 Task: Font style For heading Use Italics Arabic Typesetting with red colour & Underline. font size for heading '18 Pt. 'Change the font style of data to Batangand font size to  14 Pt. Change the alignment of both headline & data to  Align left. In the sheet  Budget Analysis Log
Action: Mouse moved to (10, 20)
Screenshot: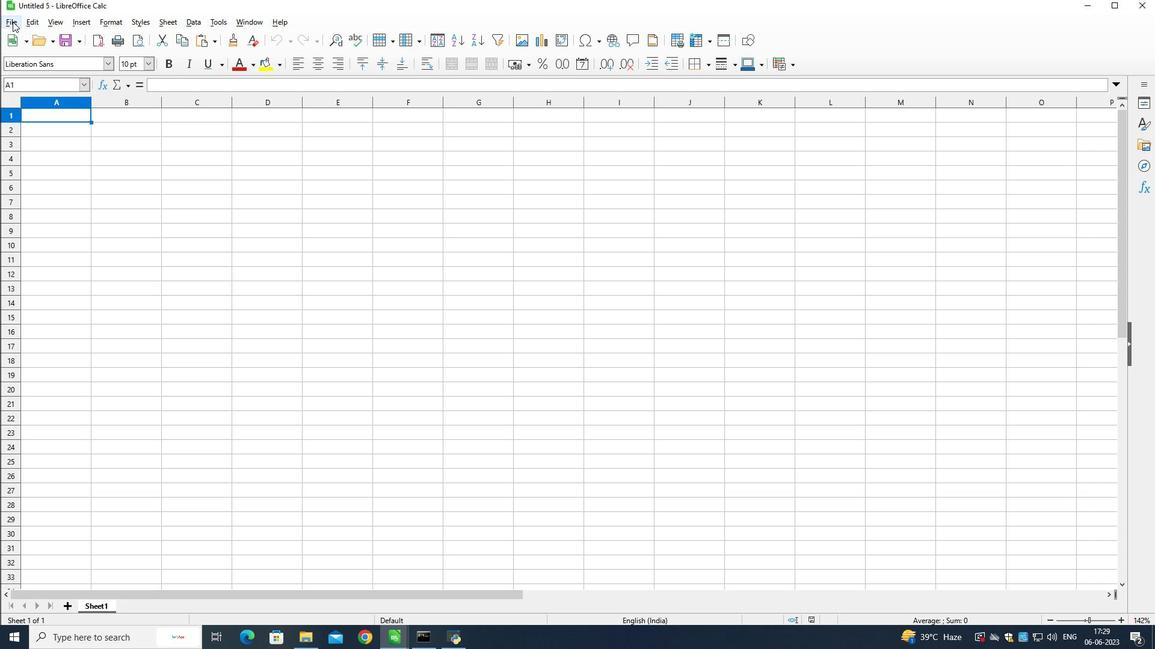 
Action: Mouse pressed left at (10, 20)
Screenshot: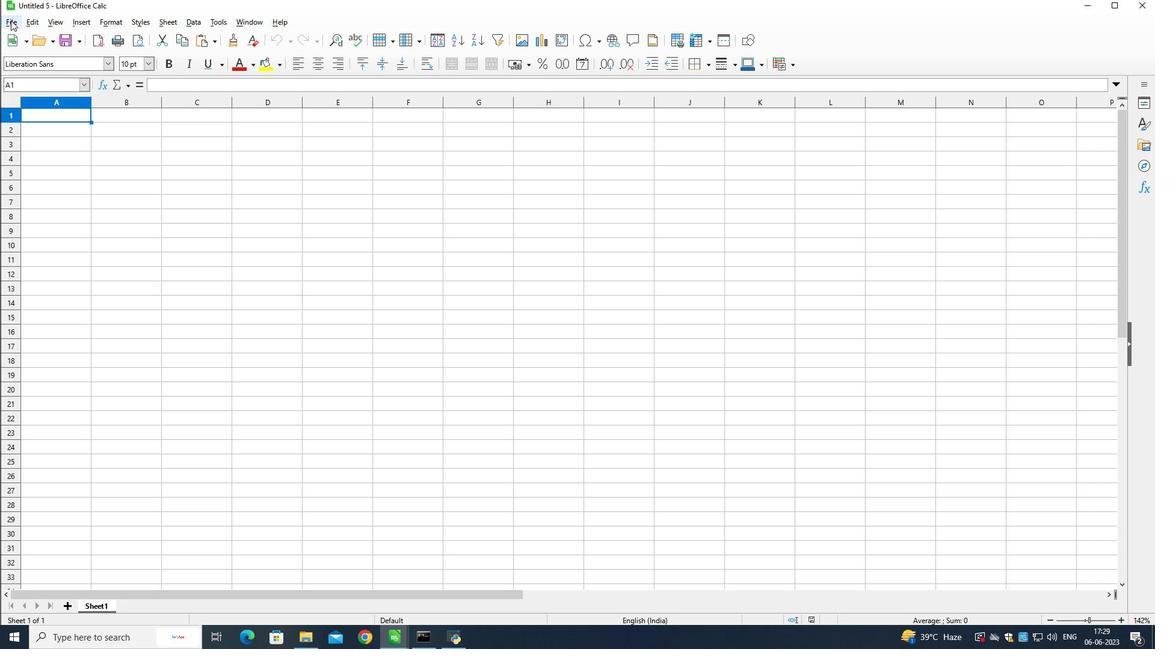 
Action: Mouse moved to (24, 49)
Screenshot: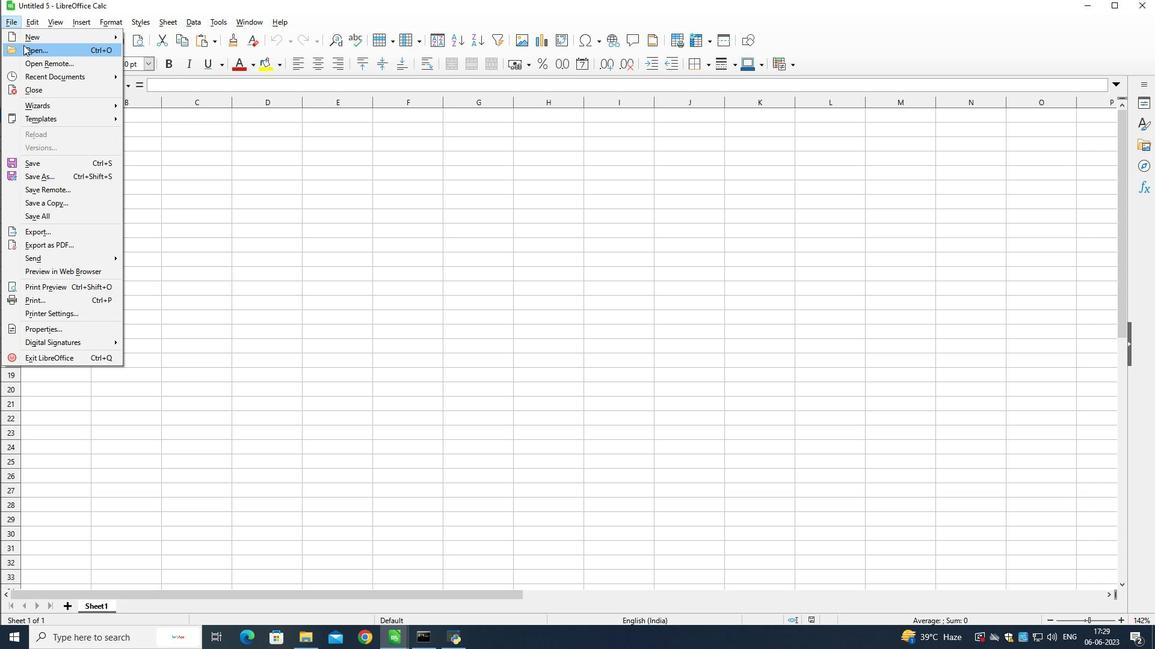 
Action: Mouse pressed left at (24, 49)
Screenshot: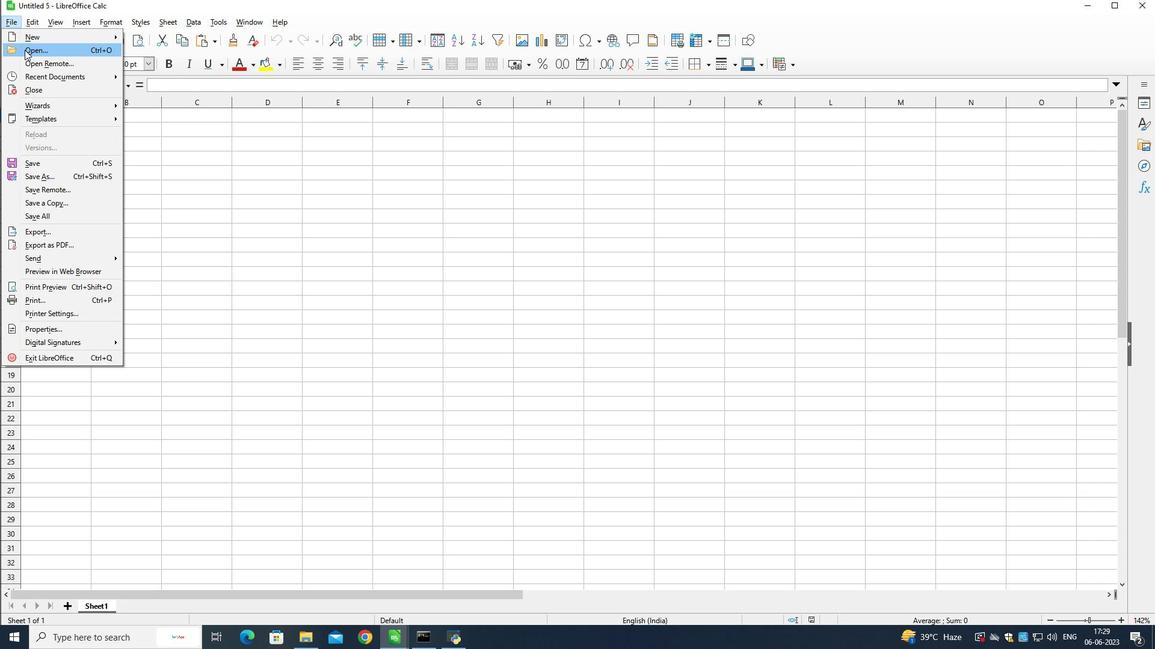 
Action: Mouse moved to (71, 127)
Screenshot: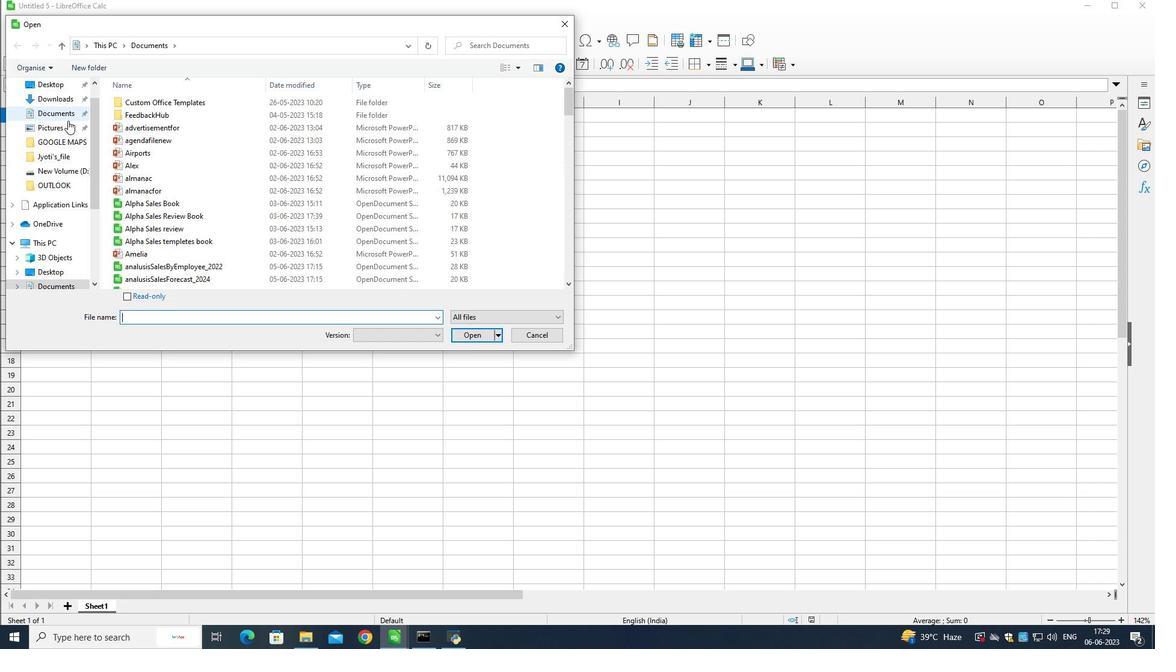 
Action: Mouse scrolled (71, 128) with delta (0, 0)
Screenshot: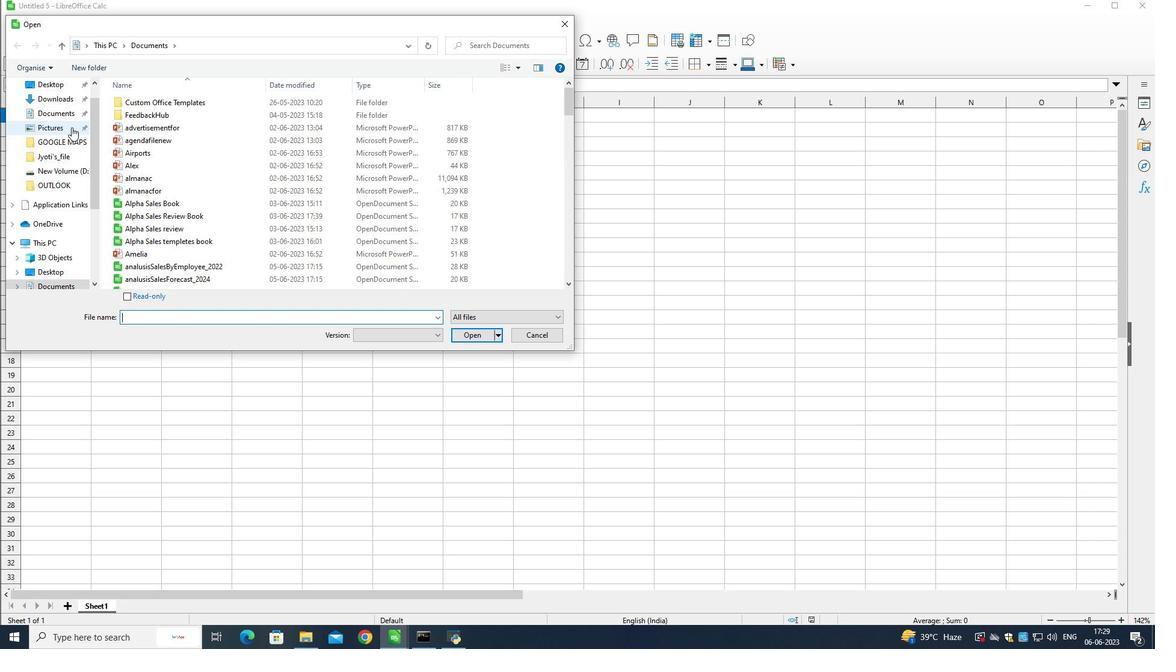 
Action: Mouse scrolled (71, 128) with delta (0, 0)
Screenshot: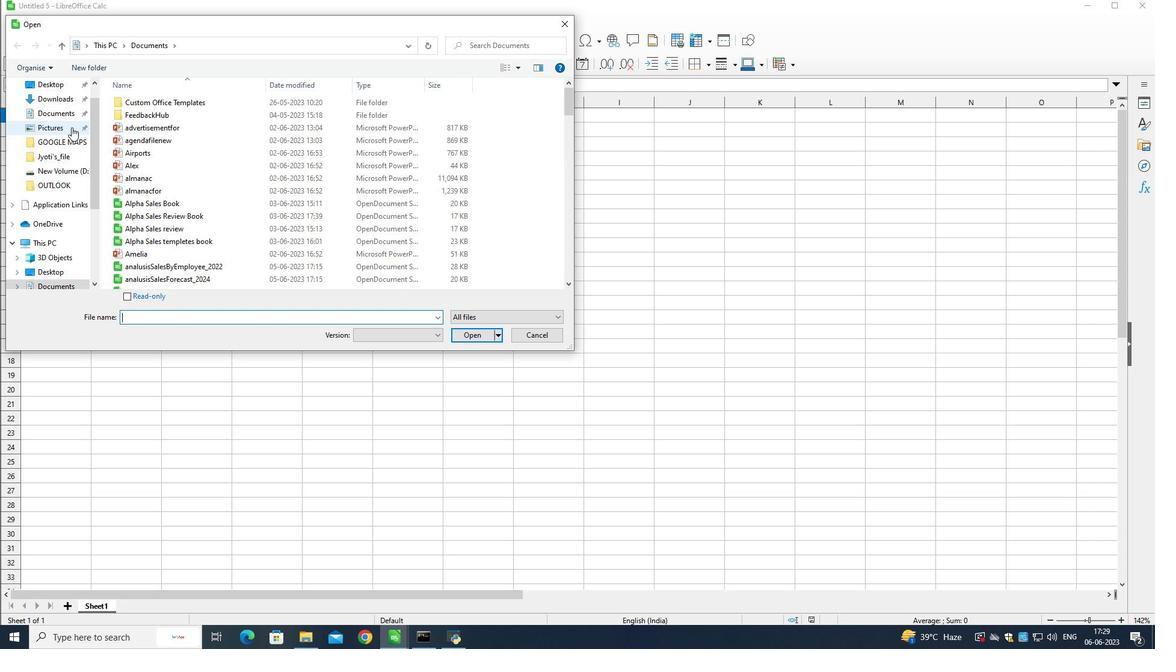 
Action: Mouse scrolled (71, 128) with delta (0, 0)
Screenshot: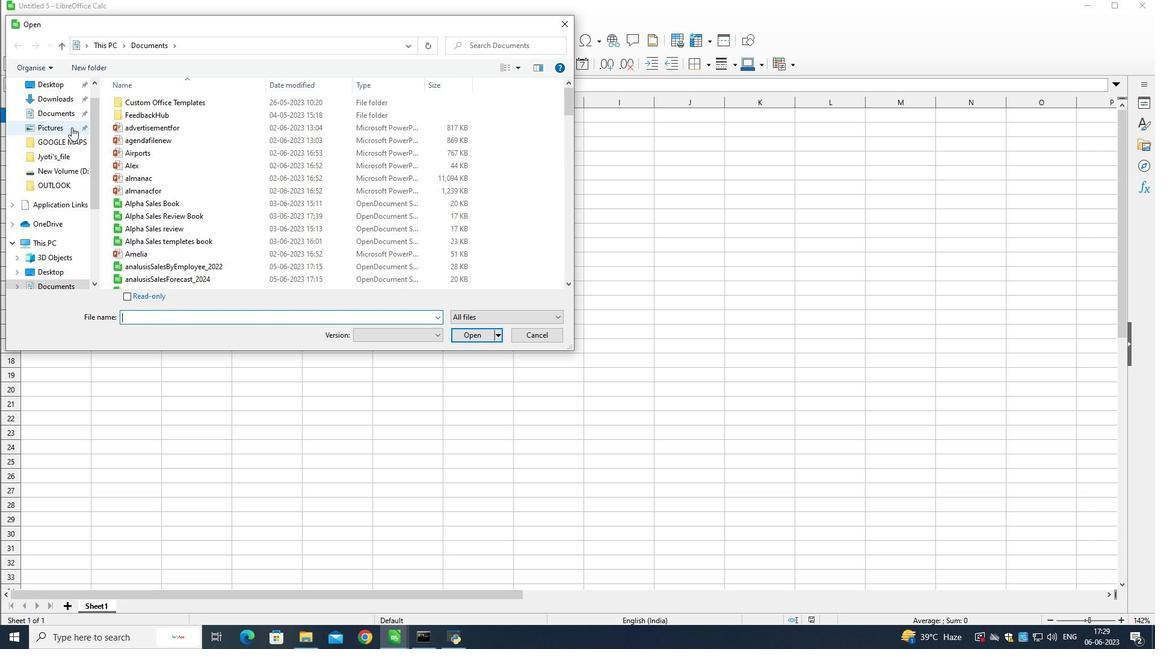 
Action: Mouse scrolled (71, 128) with delta (0, 0)
Screenshot: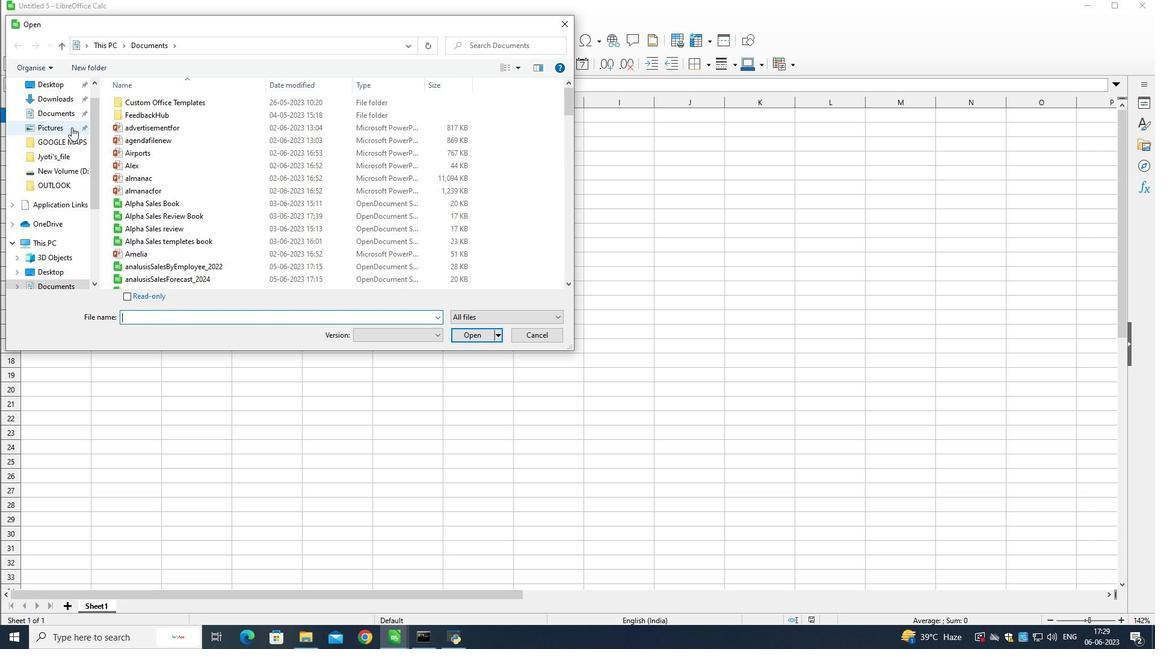 
Action: Mouse scrolled (71, 128) with delta (0, 0)
Screenshot: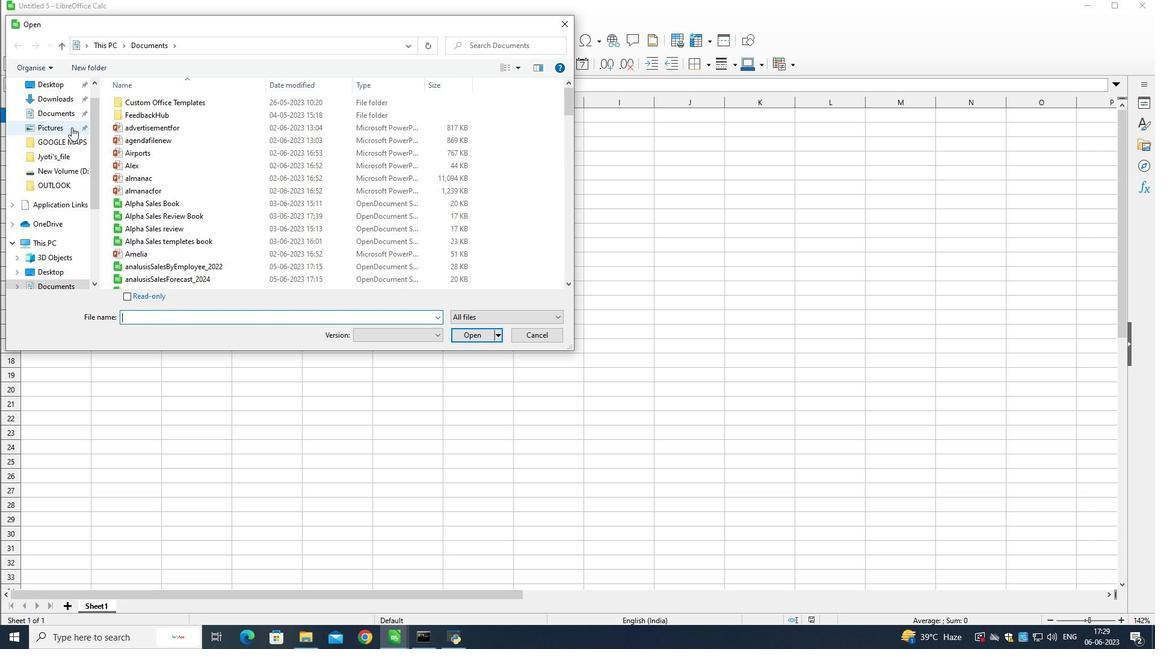 
Action: Mouse scrolled (71, 128) with delta (0, 0)
Screenshot: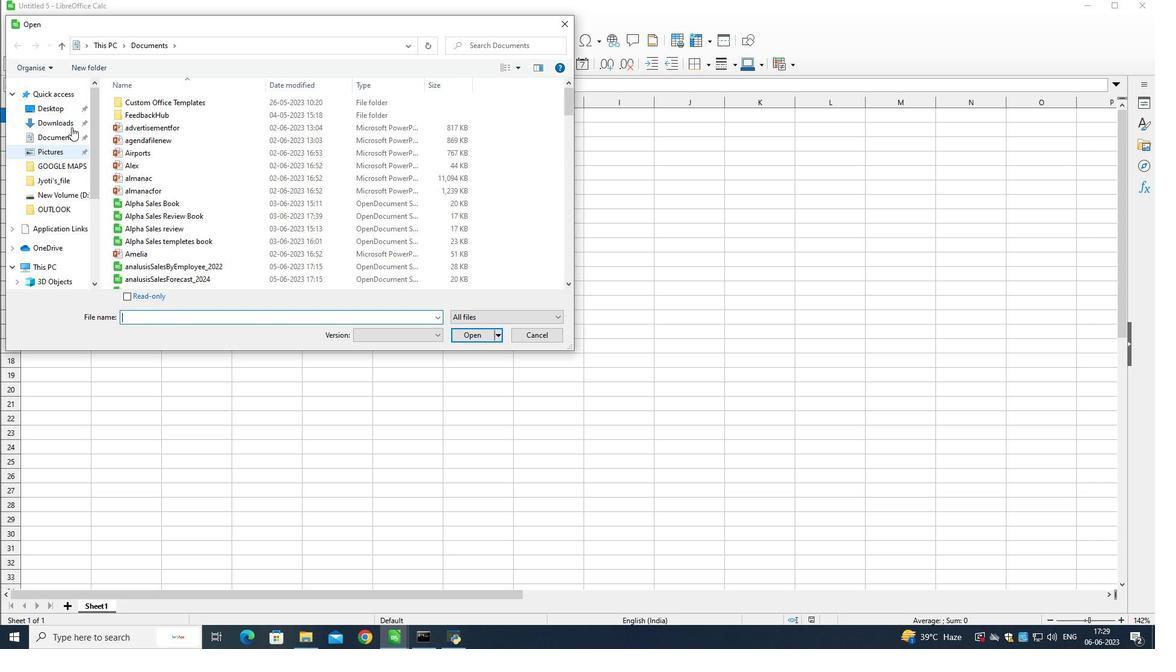
Action: Mouse scrolled (71, 128) with delta (0, 0)
Screenshot: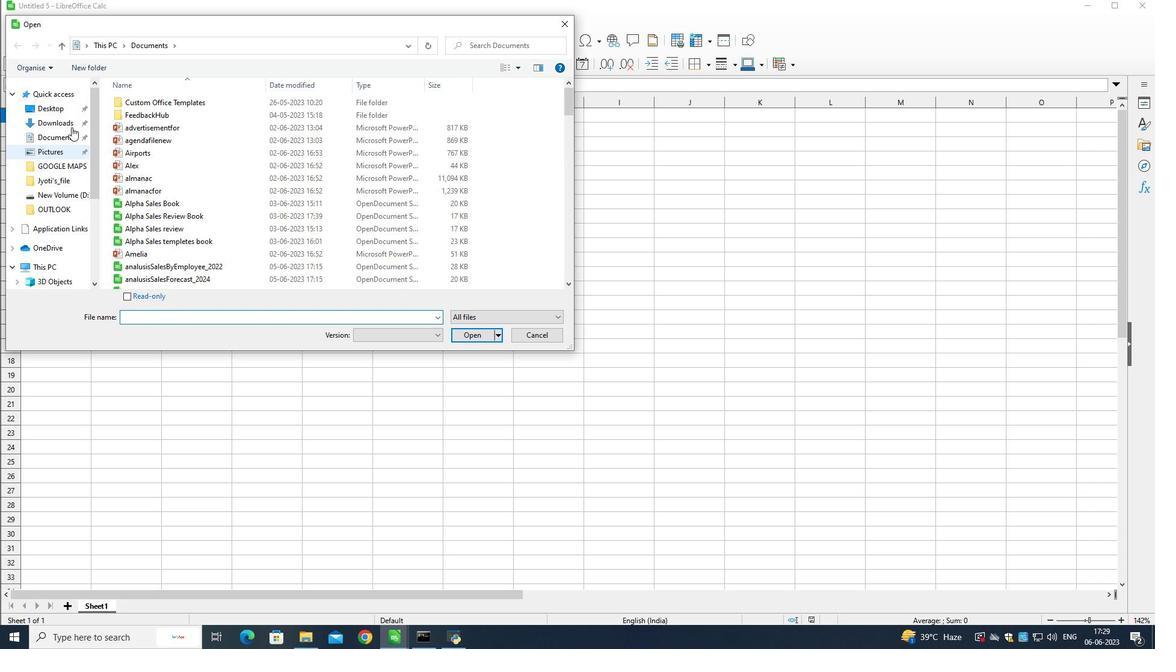 
Action: Mouse scrolled (71, 128) with delta (0, 0)
Screenshot: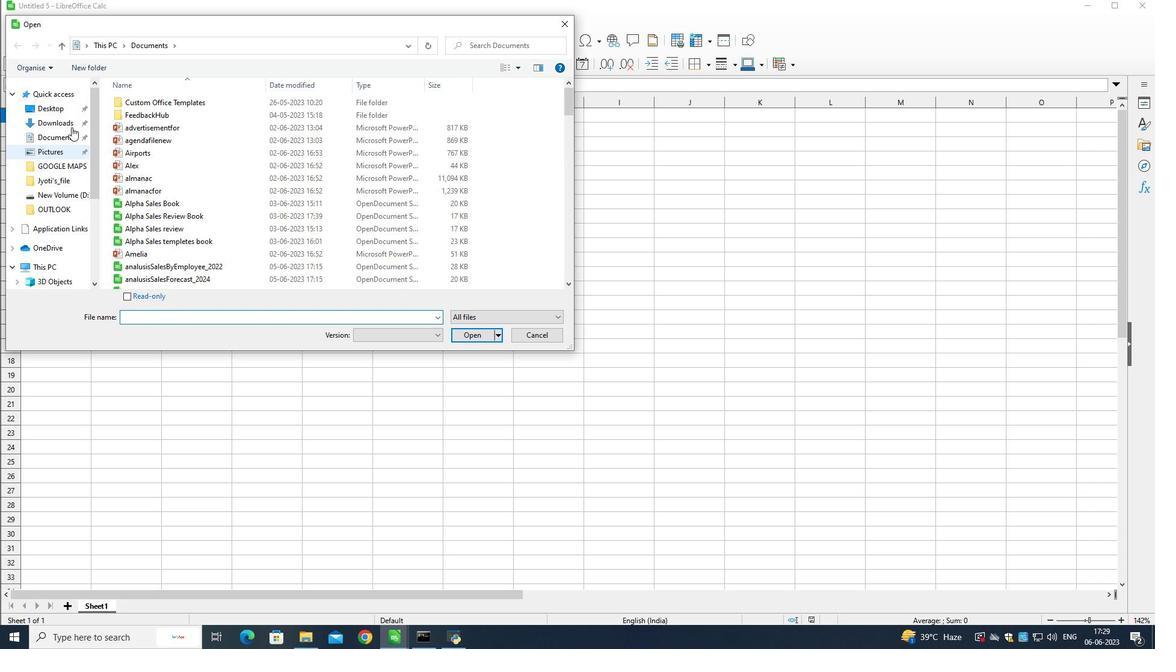 
Action: Mouse scrolled (71, 128) with delta (0, 0)
Screenshot: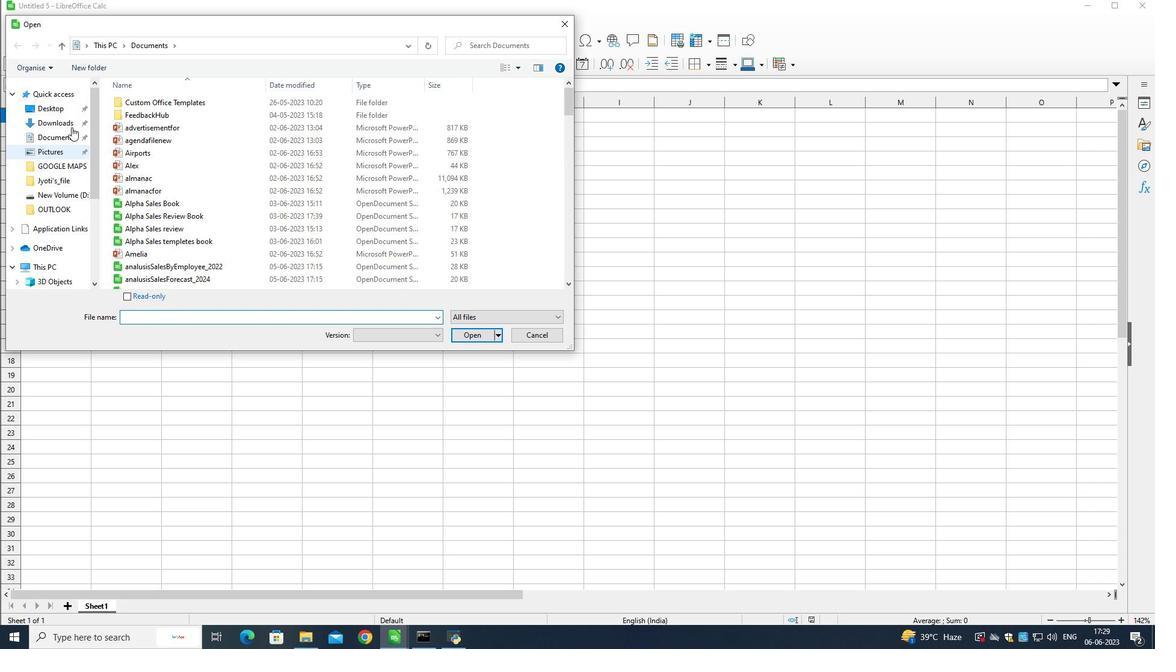 
Action: Mouse scrolled (71, 128) with delta (0, 0)
Screenshot: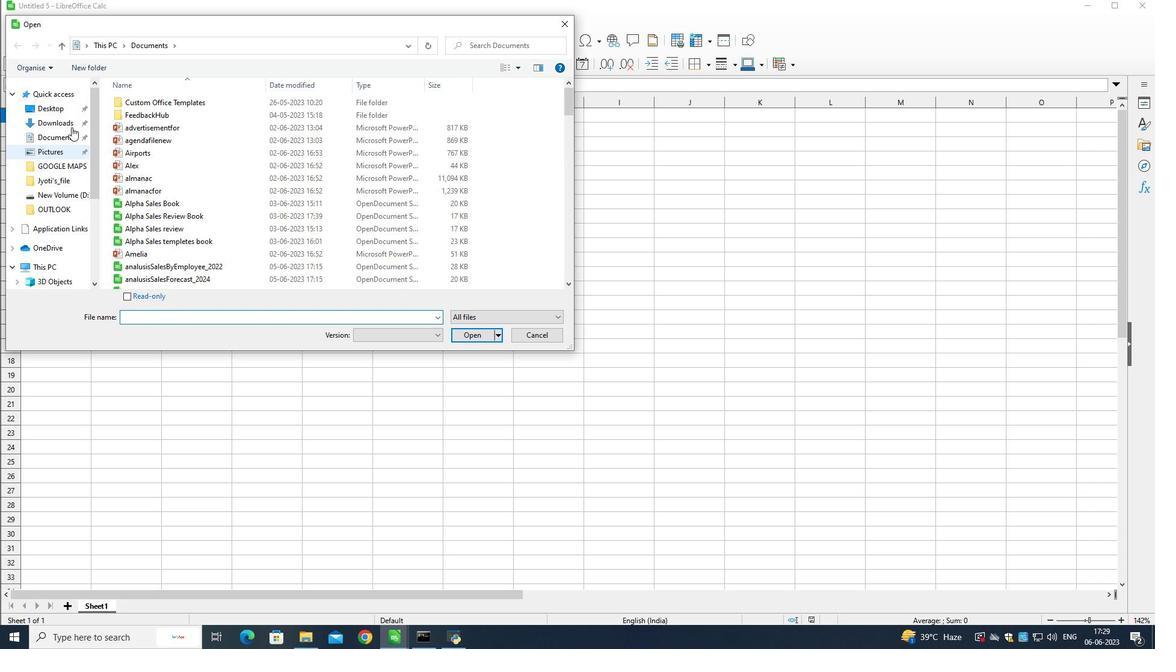 
Action: Mouse moved to (64, 95)
Screenshot: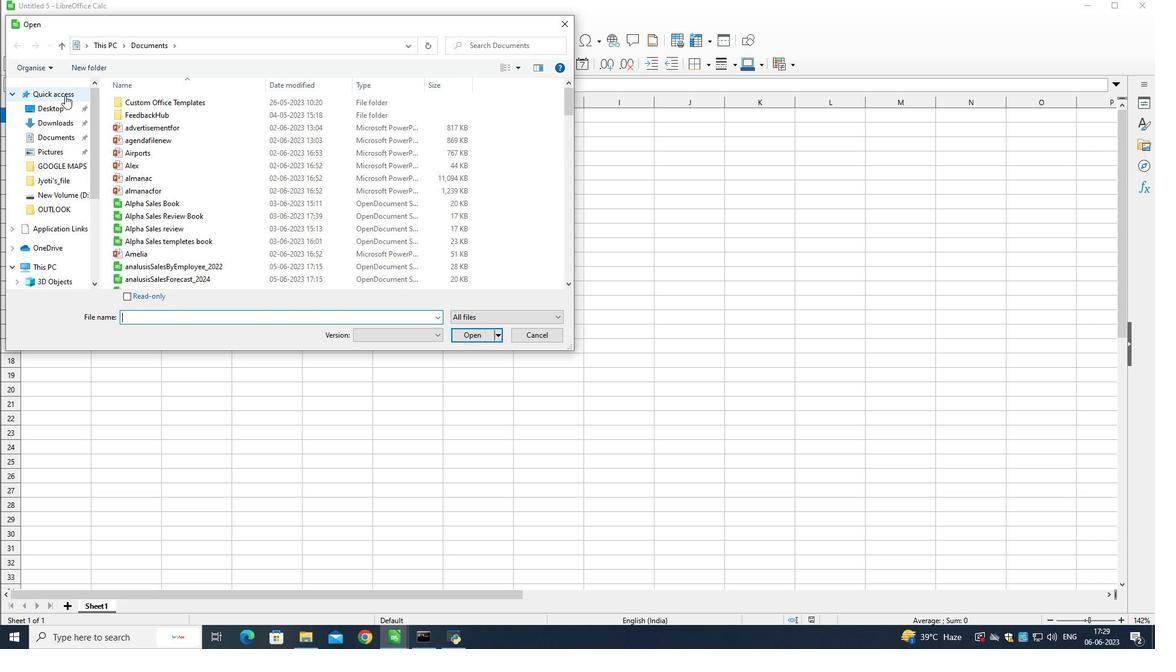 
Action: Mouse pressed left at (64, 95)
Screenshot: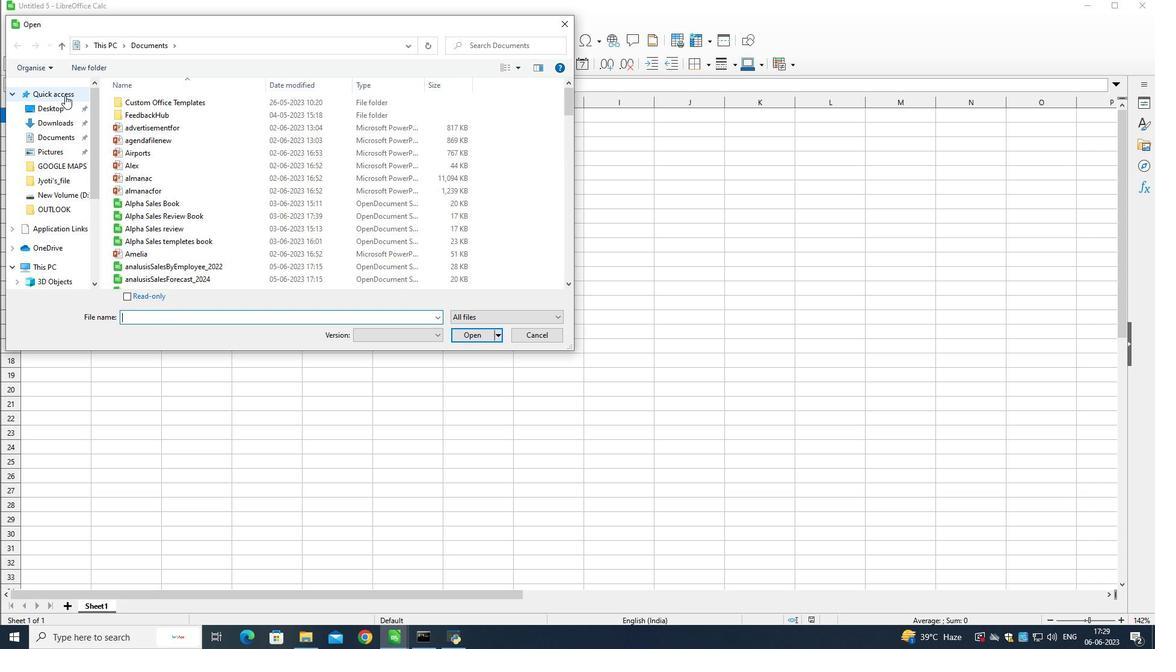 
Action: Mouse moved to (155, 180)
Screenshot: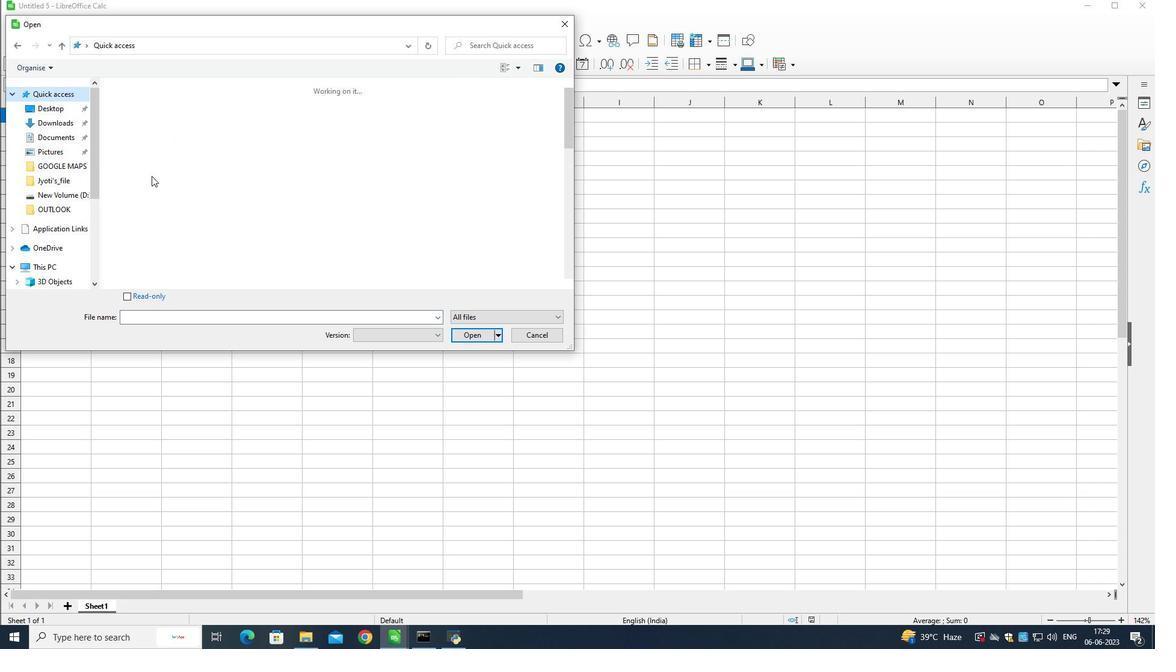 
Action: Mouse scrolled (155, 181) with delta (0, 0)
Screenshot: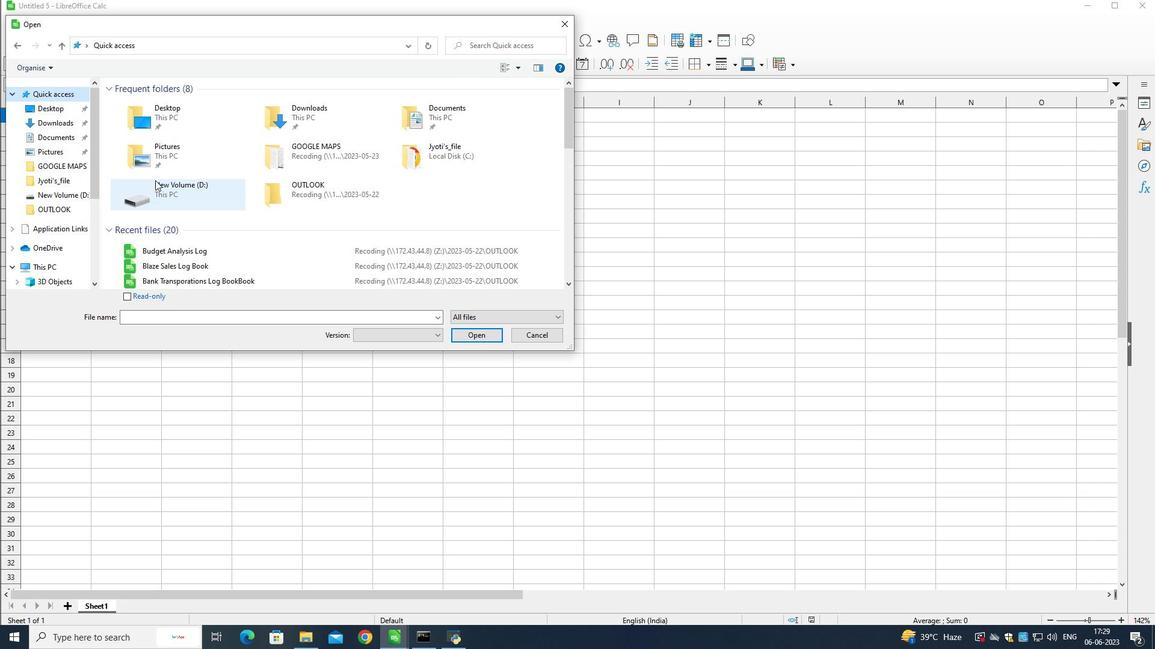 
Action: Mouse scrolled (155, 181) with delta (0, 0)
Screenshot: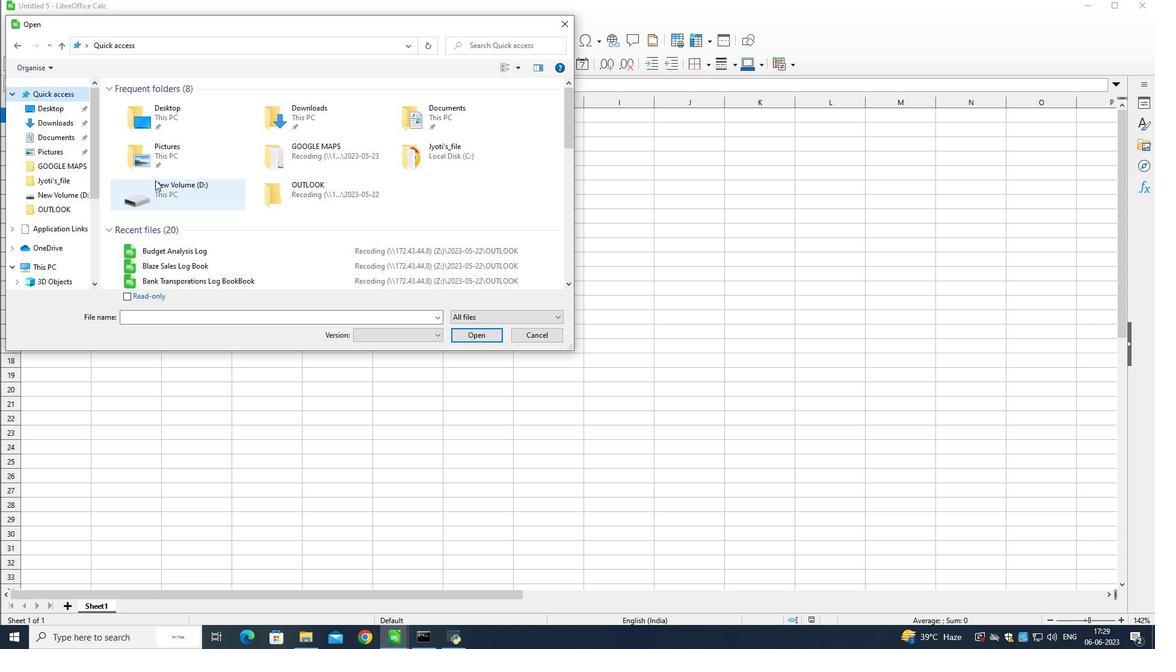 
Action: Mouse moved to (181, 253)
Screenshot: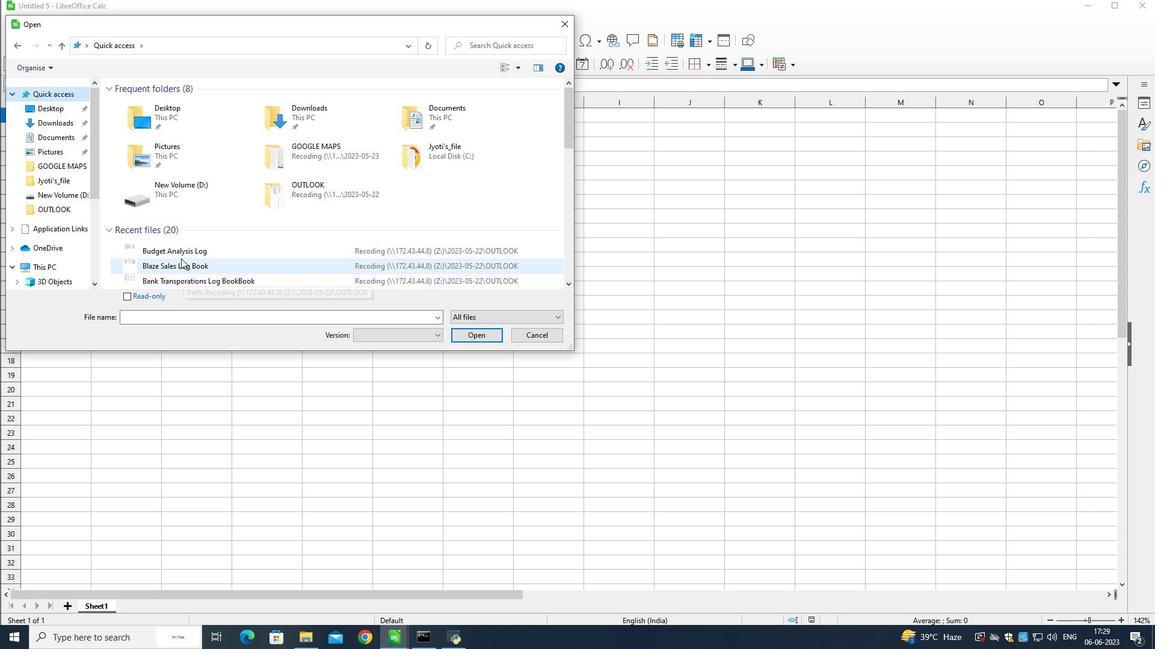 
Action: Mouse pressed left at (181, 253)
Screenshot: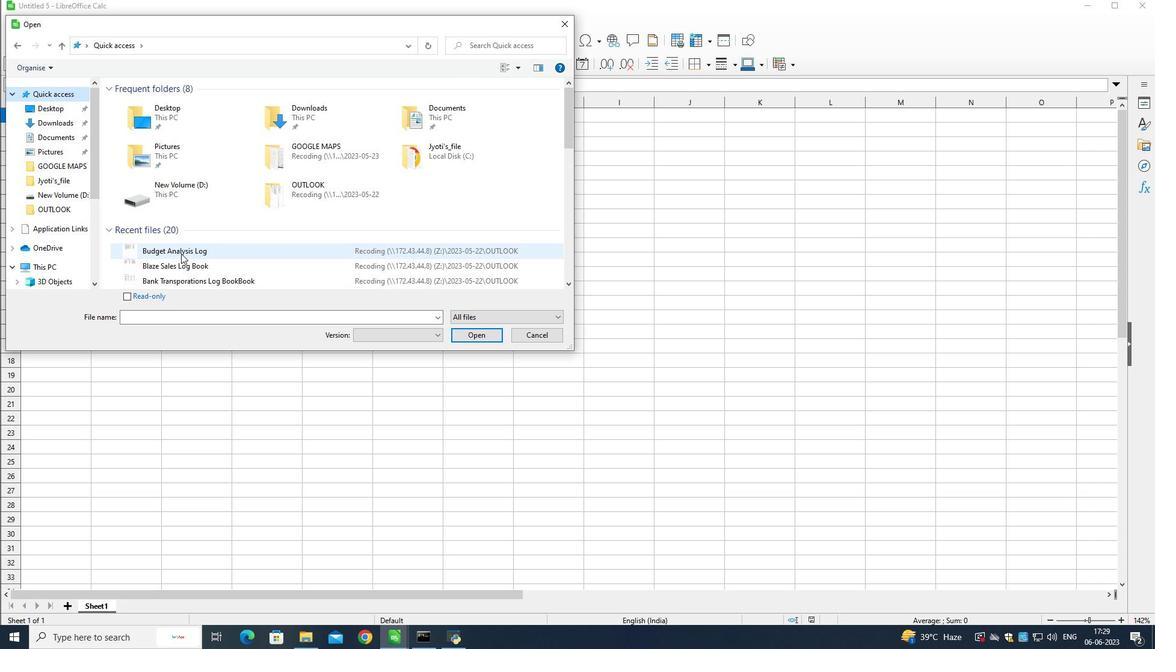 
Action: Mouse moved to (472, 333)
Screenshot: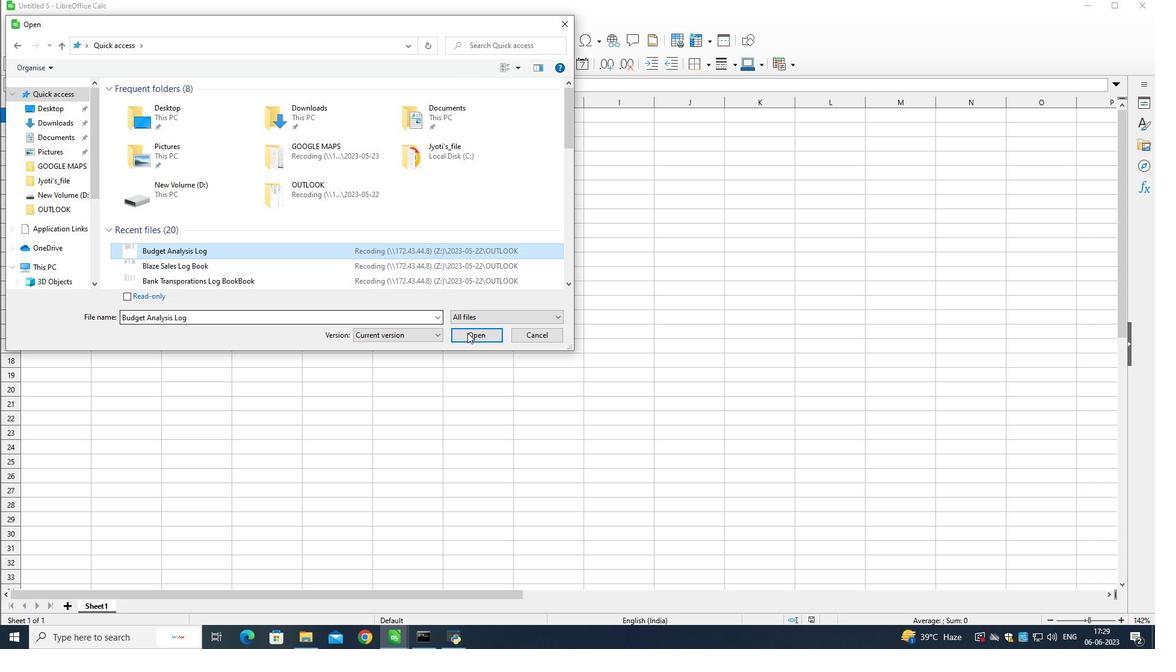 
Action: Mouse pressed left at (472, 333)
Screenshot: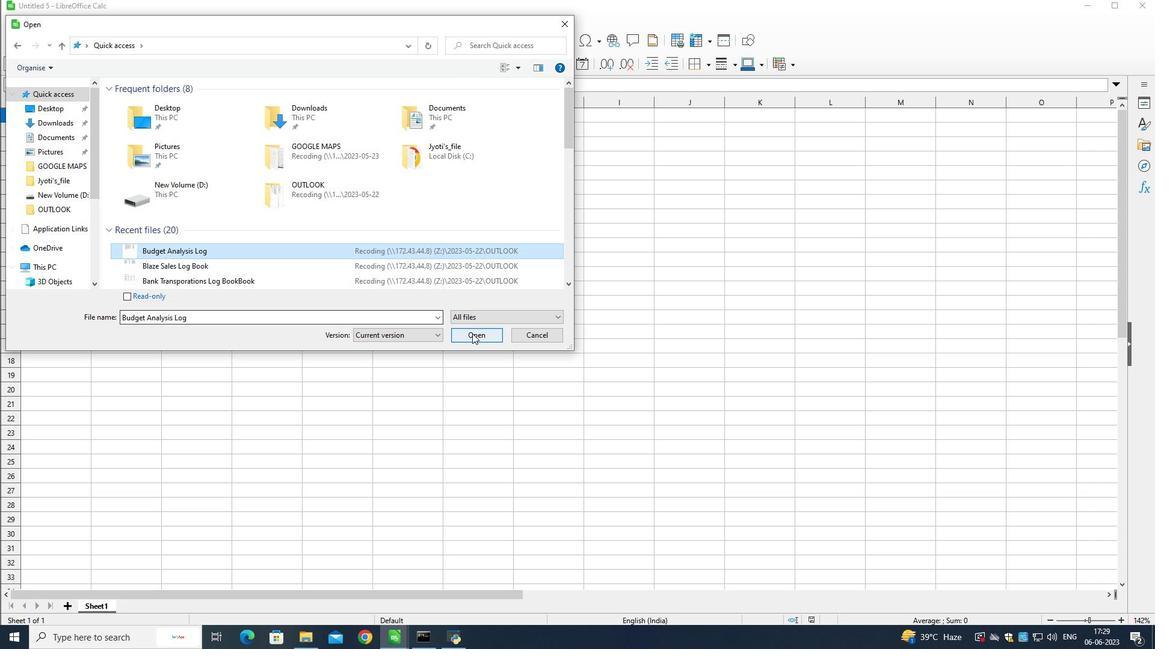 
Action: Mouse moved to (435, 315)
Screenshot: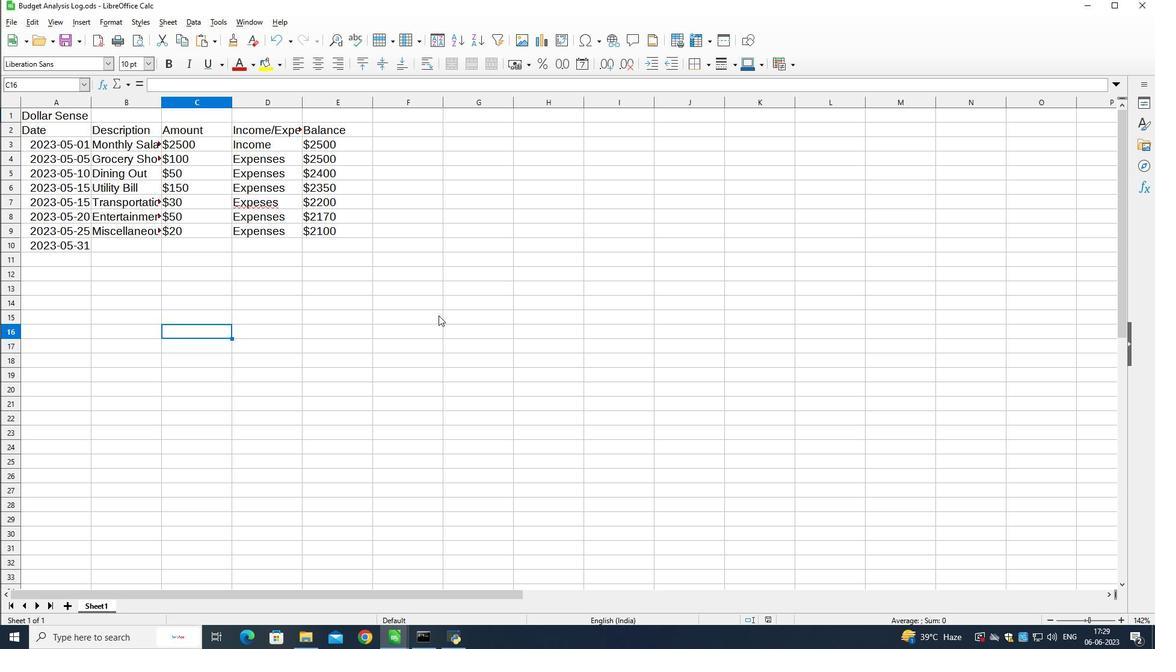 
Action: Mouse pressed left at (435, 315)
Screenshot: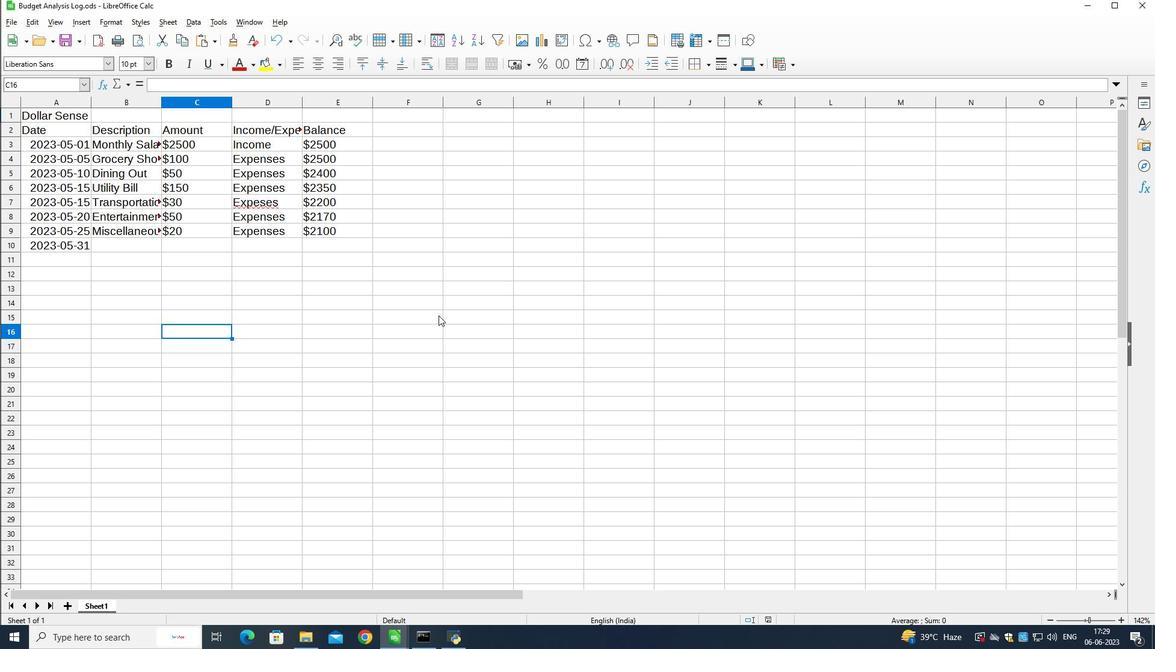 
Action: Mouse moved to (61, 115)
Screenshot: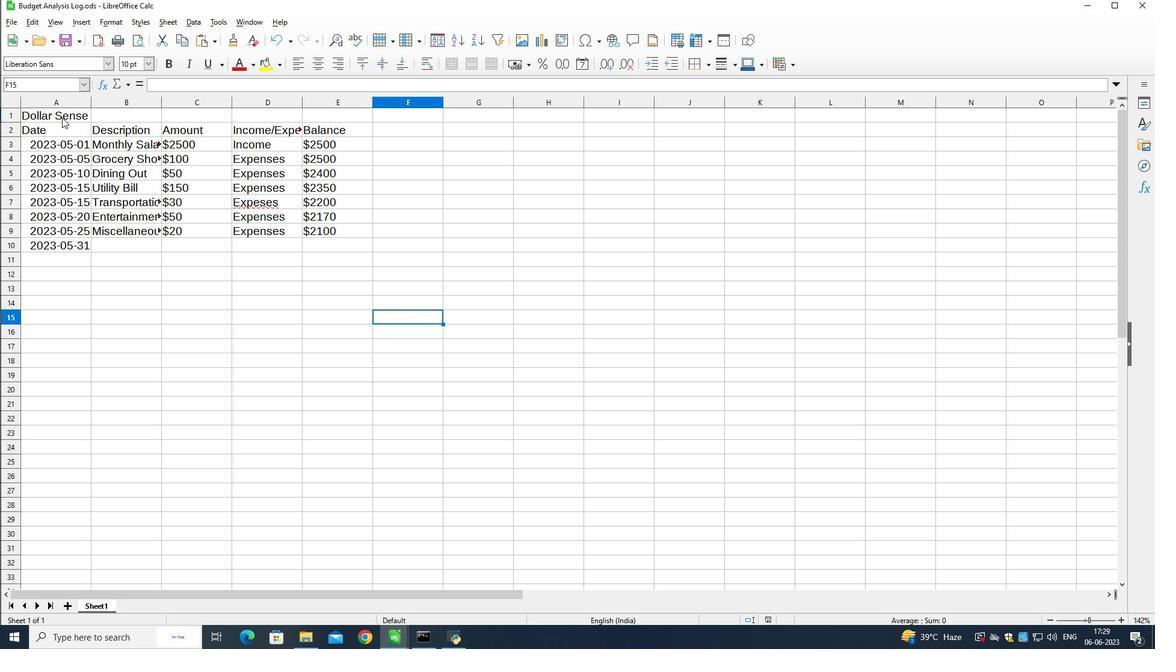 
Action: Mouse pressed left at (61, 115)
Screenshot: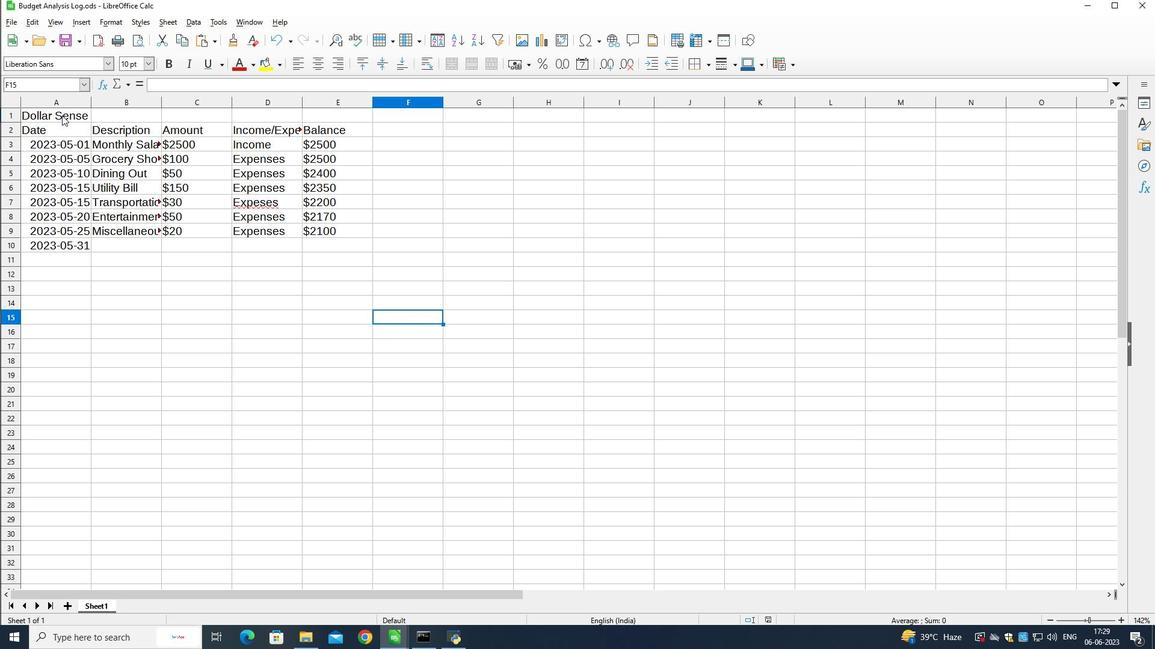 
Action: Mouse pressed left at (61, 115)
Screenshot: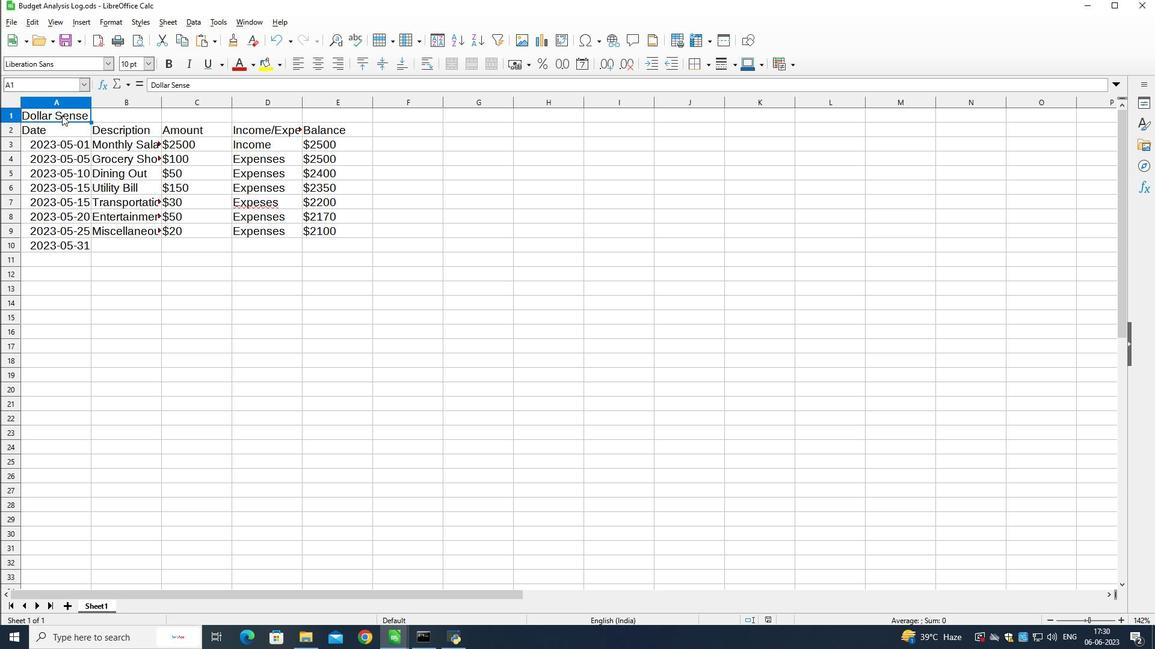 
Action: Mouse pressed left at (61, 115)
Screenshot: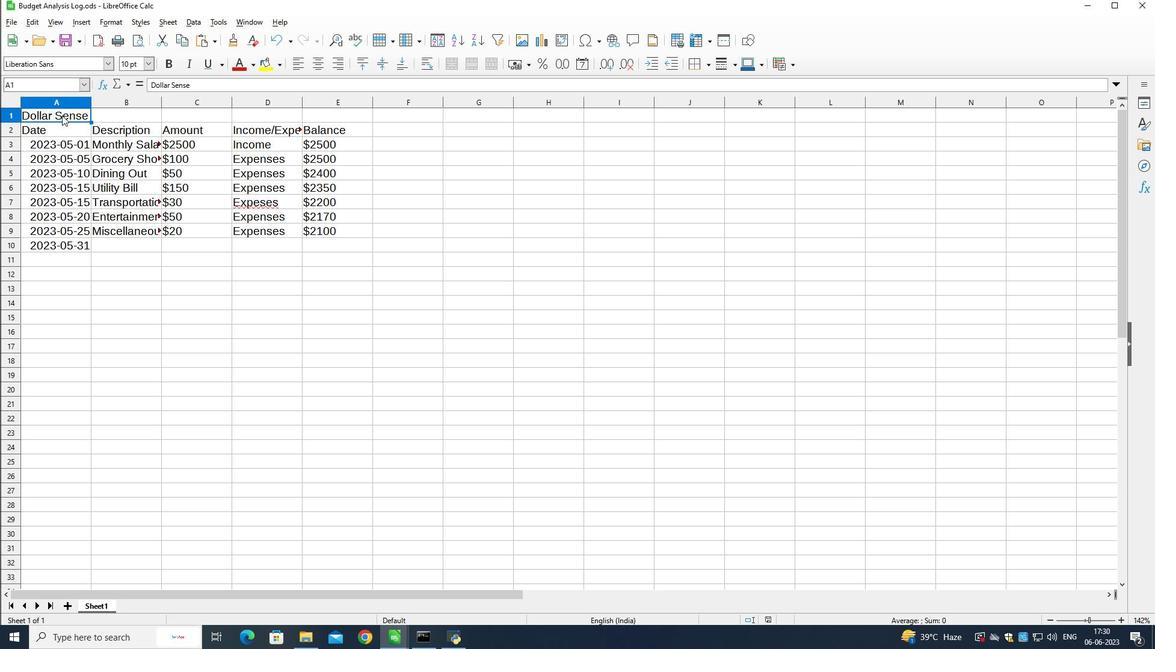 
Action: Mouse moved to (69, 60)
Screenshot: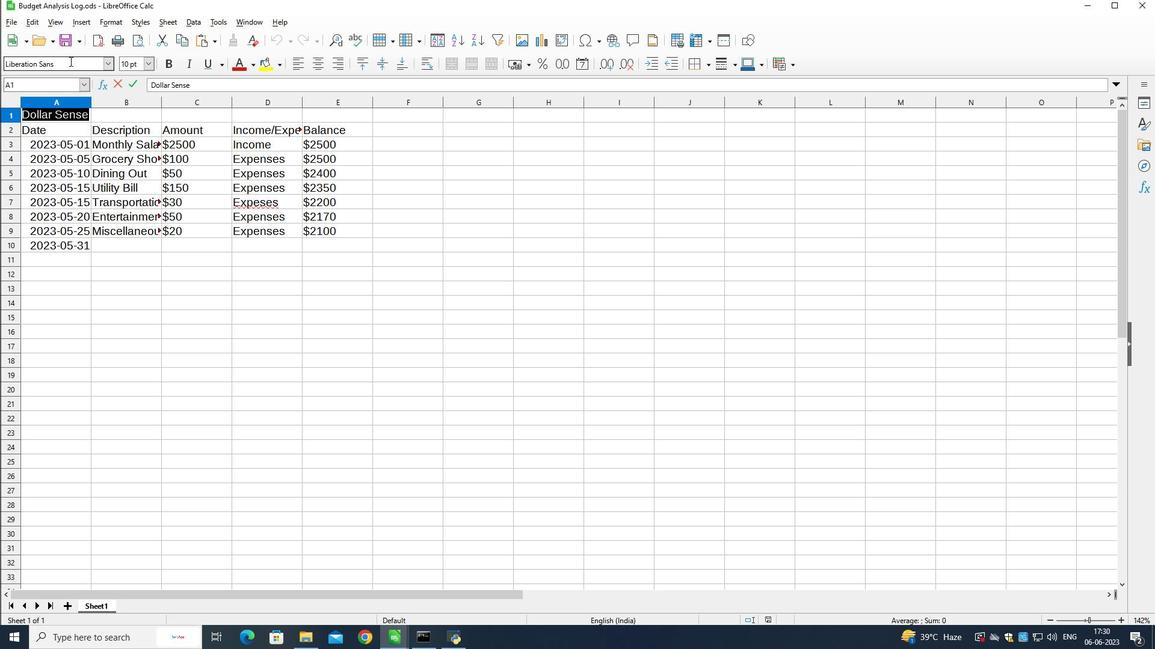 
Action: Mouse pressed left at (69, 60)
Screenshot: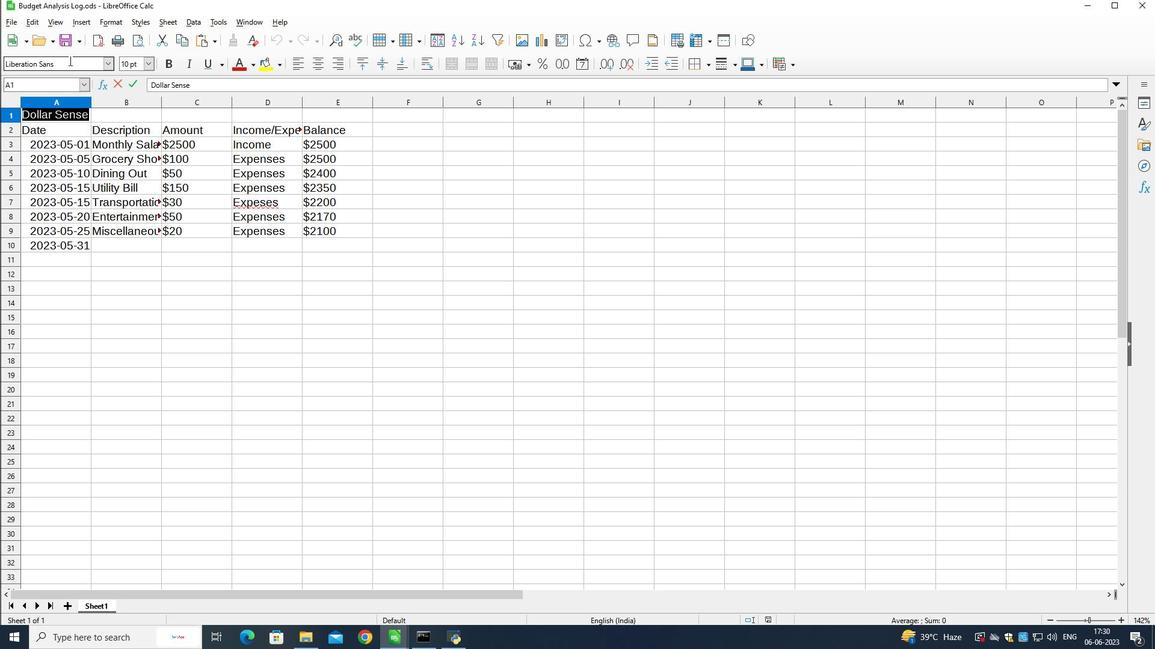 
Action: Mouse pressed left at (69, 60)
Screenshot: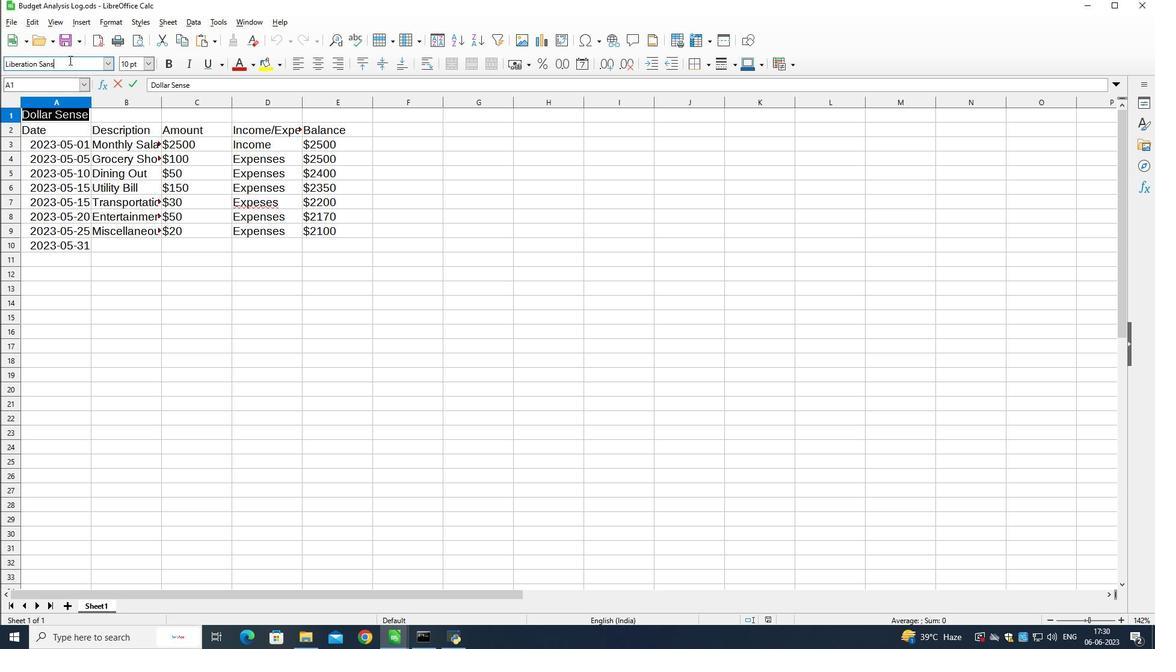 
Action: Mouse pressed left at (69, 60)
Screenshot: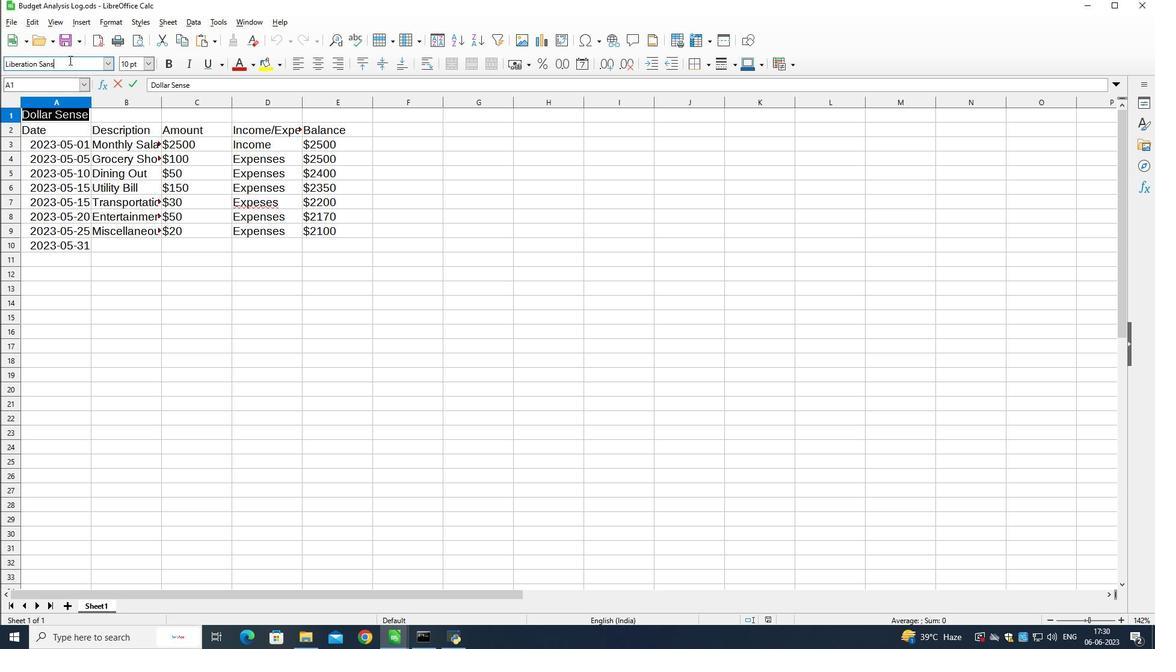 
Action: Key pressed <Key.shift>arbic<Key.space>type<Key.enter>
Screenshot: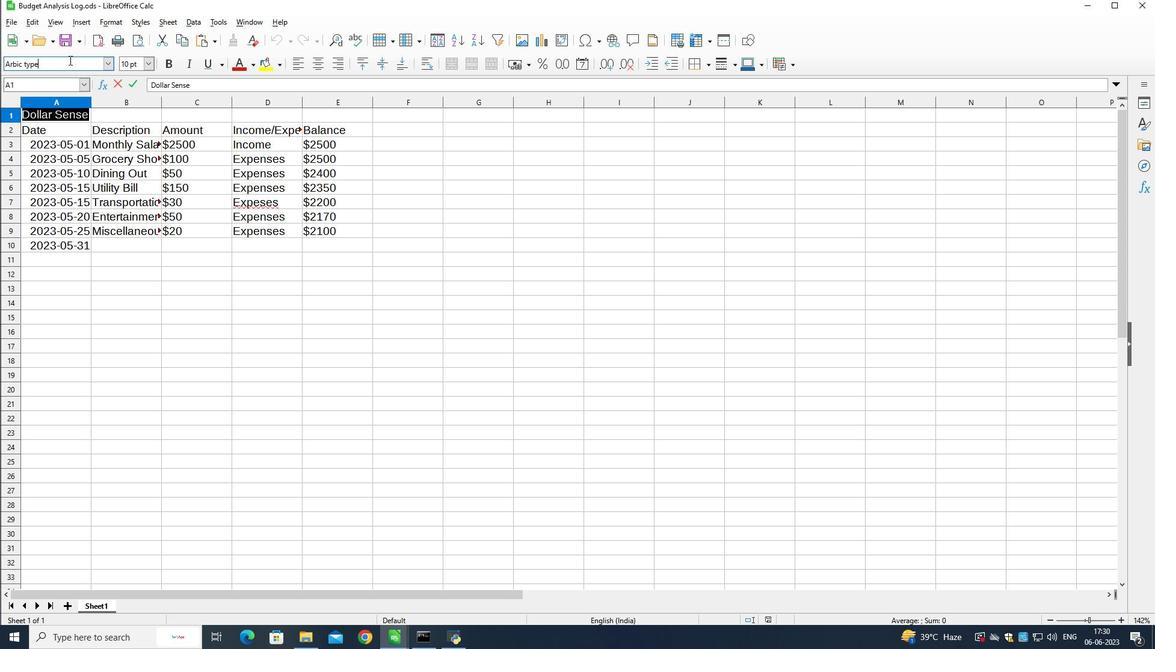
Action: Mouse moved to (240, 60)
Screenshot: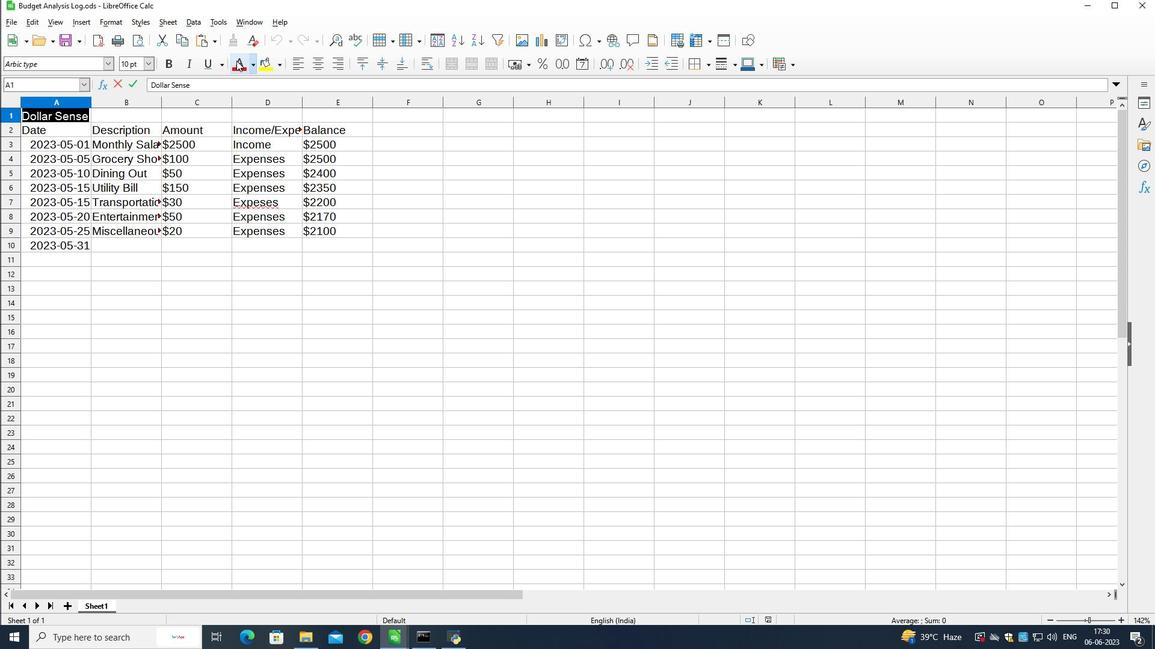 
Action: Mouse pressed left at (240, 60)
Screenshot: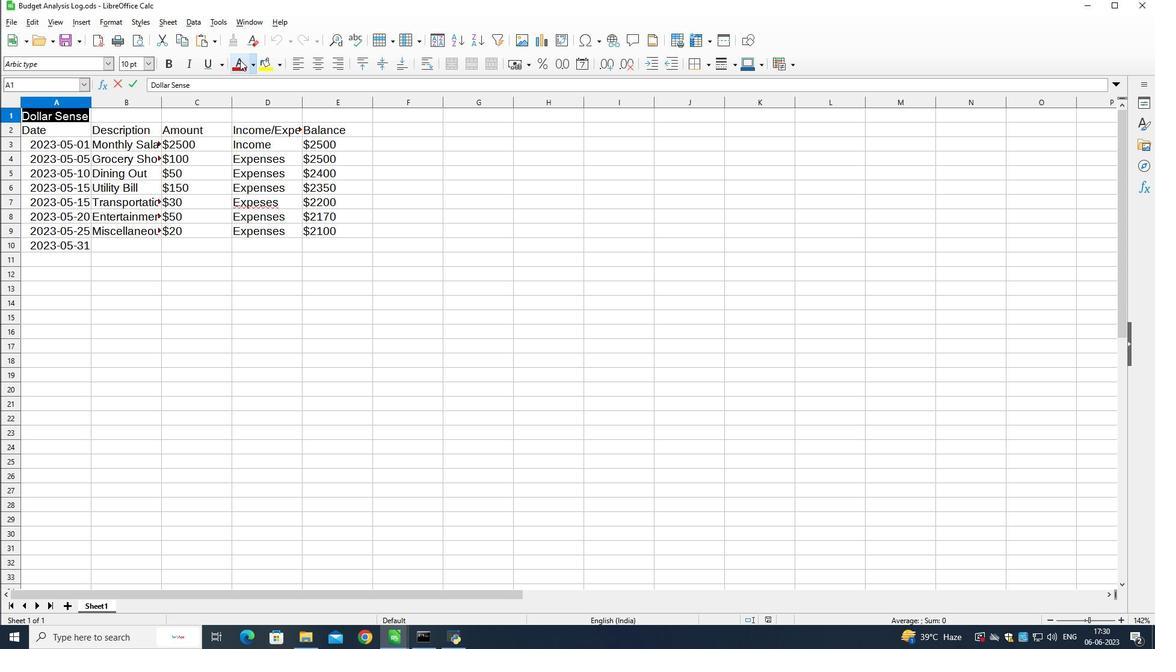 
Action: Mouse moved to (202, 60)
Screenshot: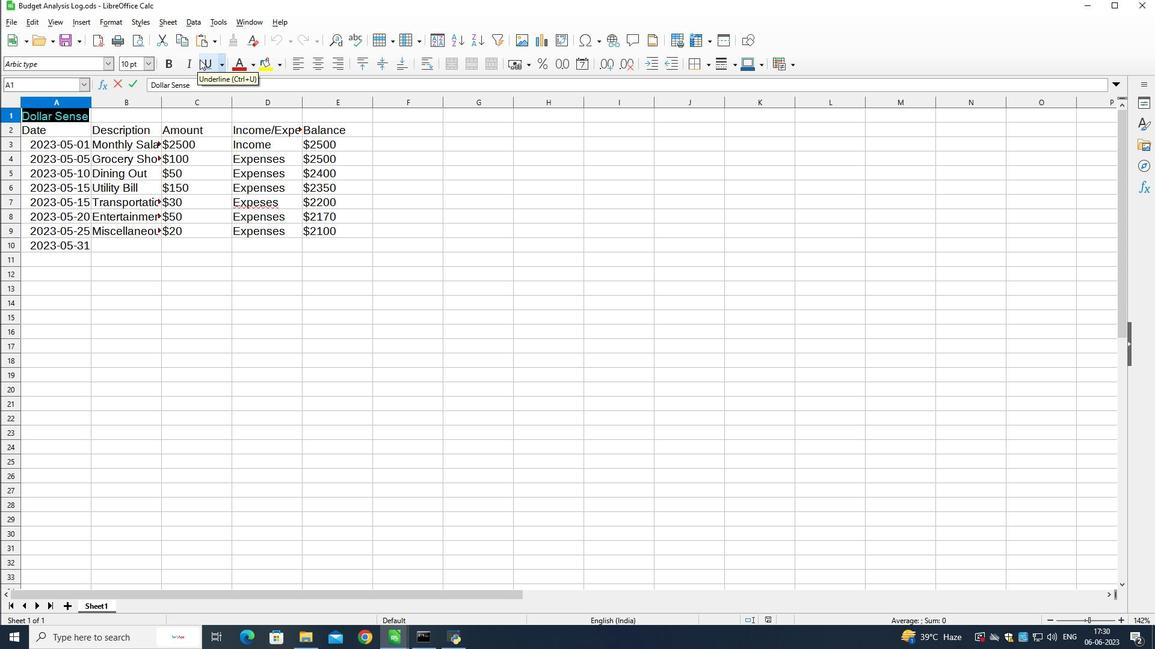 
Action: Mouse pressed left at (202, 60)
Screenshot: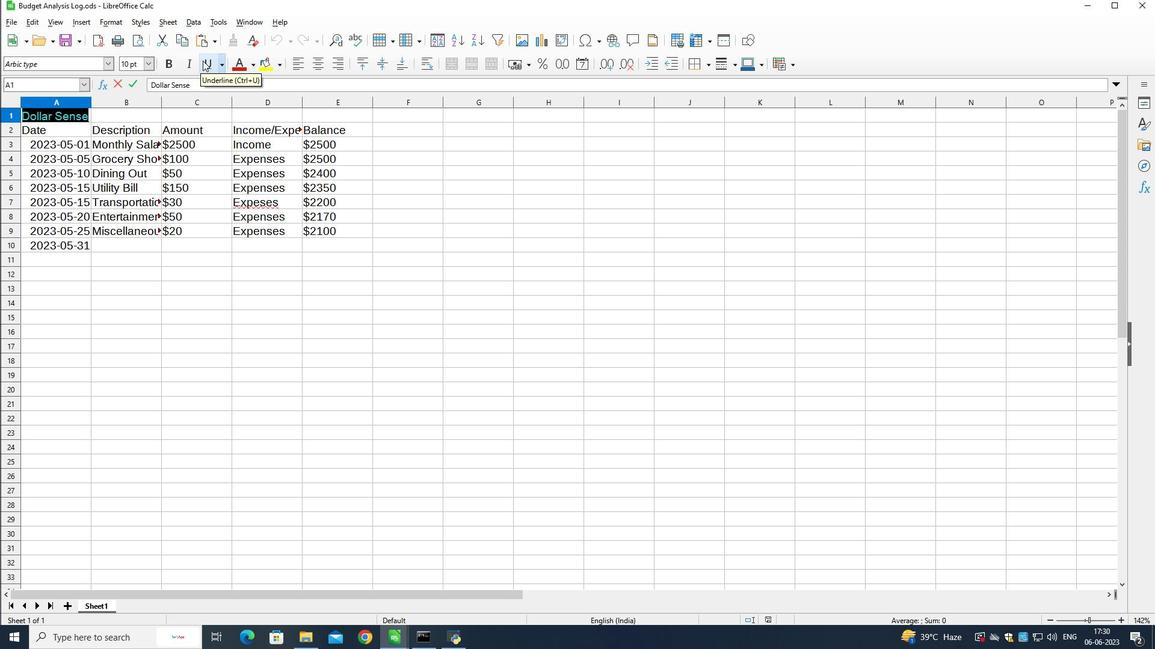 
Action: Mouse moved to (148, 62)
Screenshot: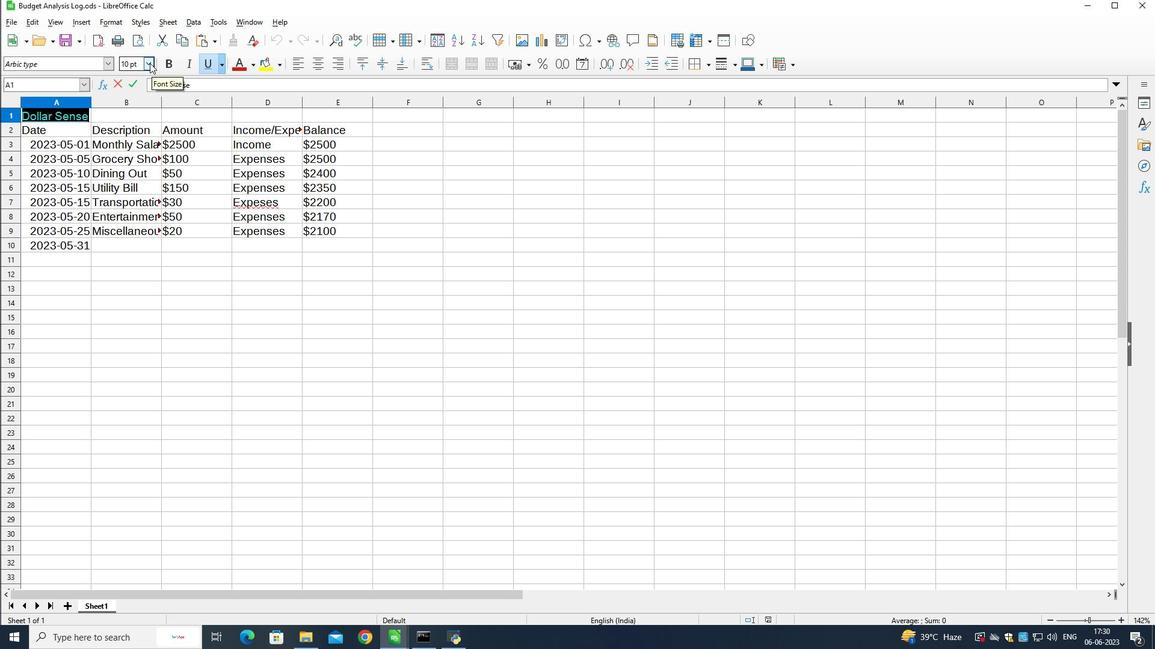 
Action: Mouse pressed left at (148, 62)
Screenshot: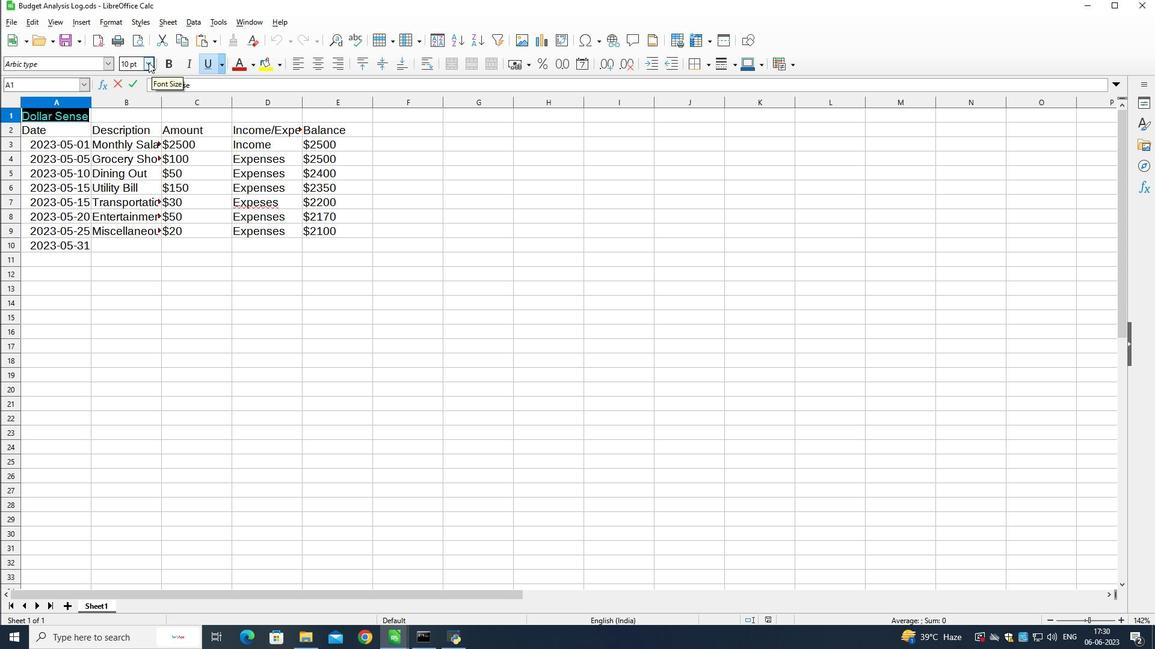 
Action: Mouse moved to (126, 197)
Screenshot: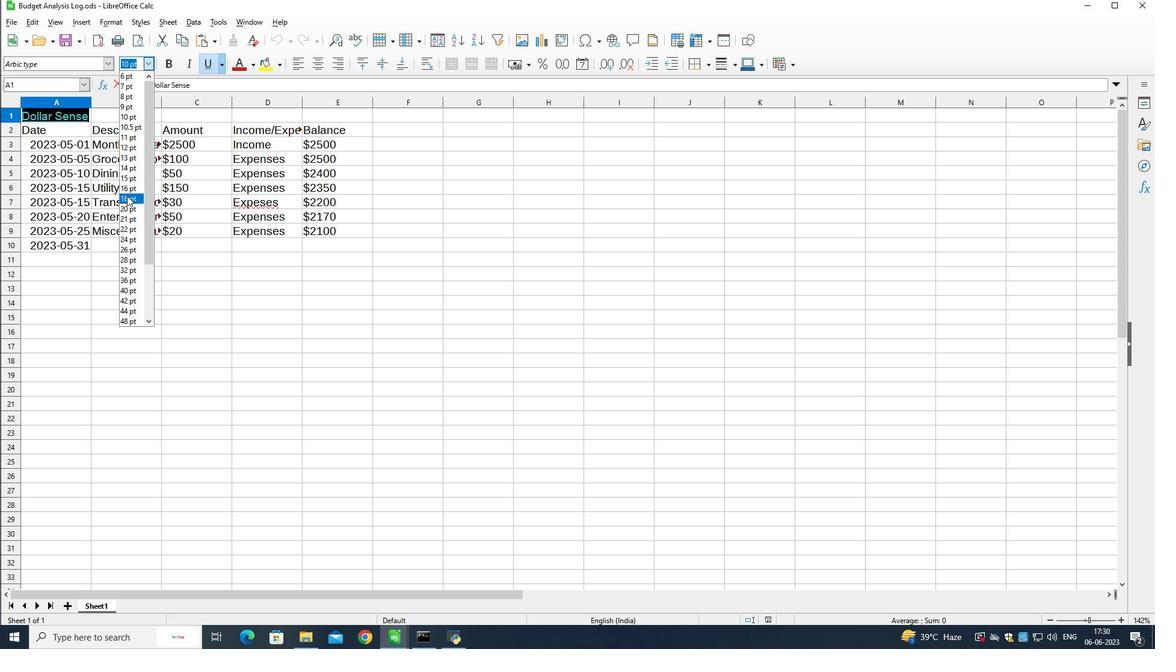 
Action: Mouse pressed left at (126, 197)
Screenshot: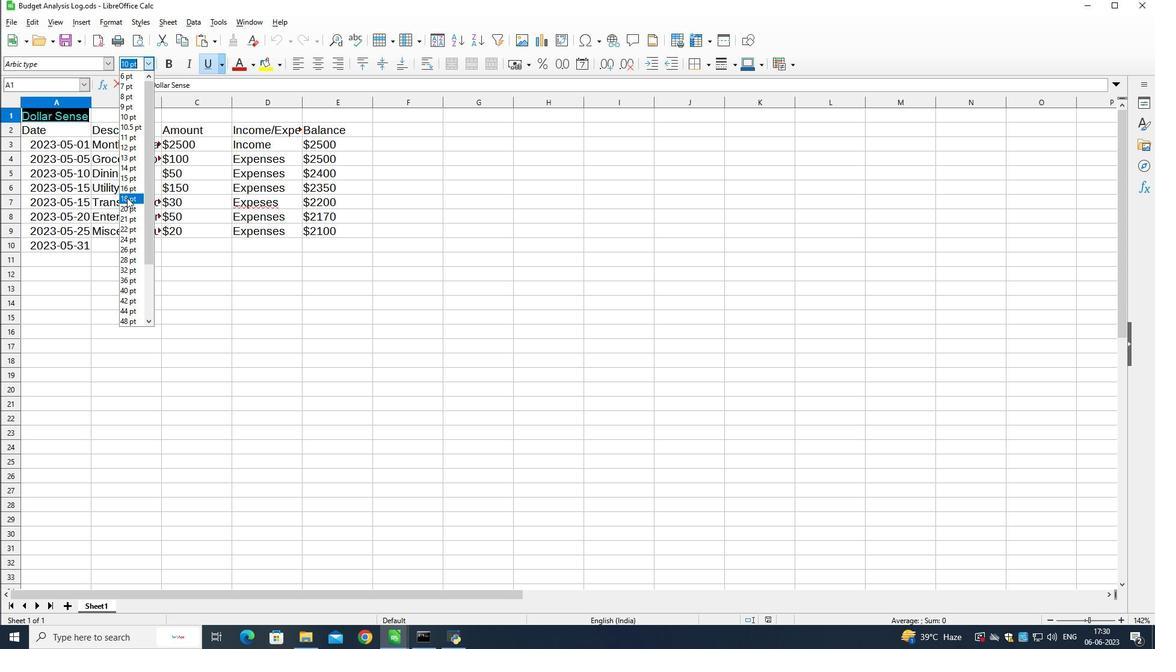 
Action: Mouse moved to (120, 243)
Screenshot: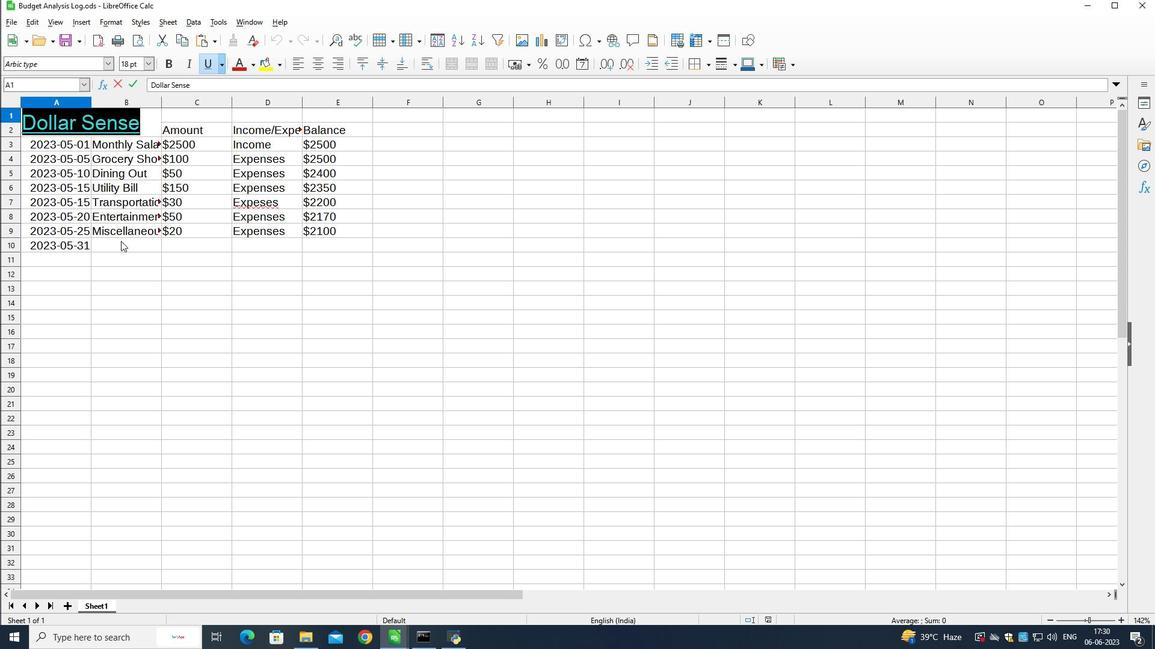
Action: Mouse pressed left at (120, 243)
Screenshot: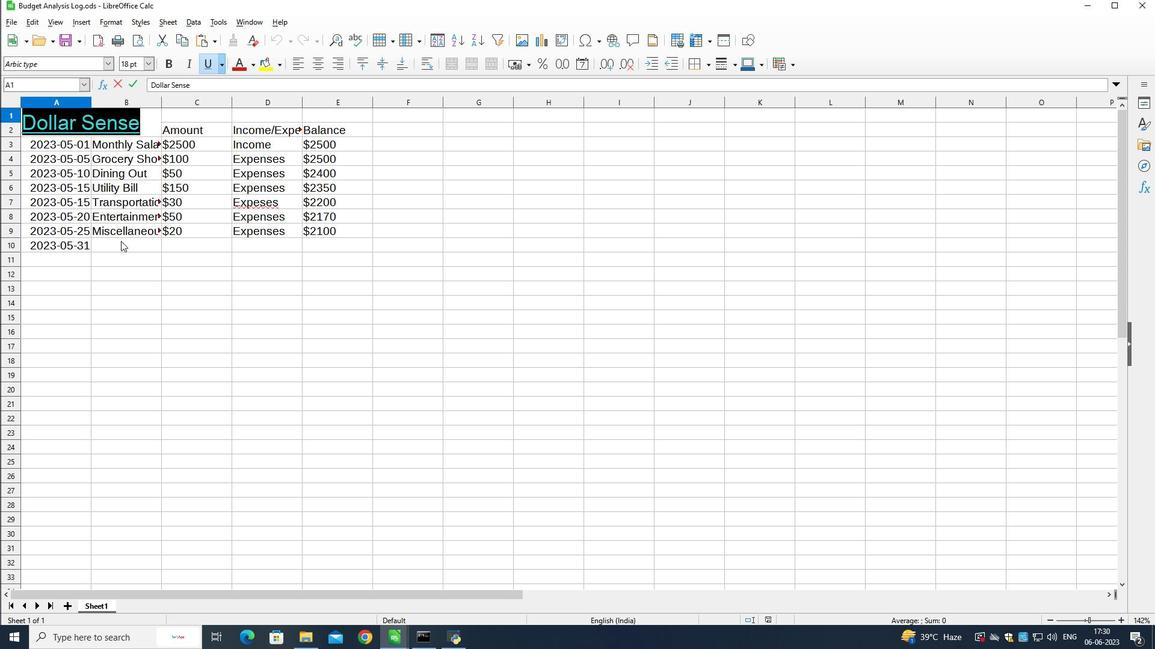 
Action: Mouse moved to (37, 136)
Screenshot: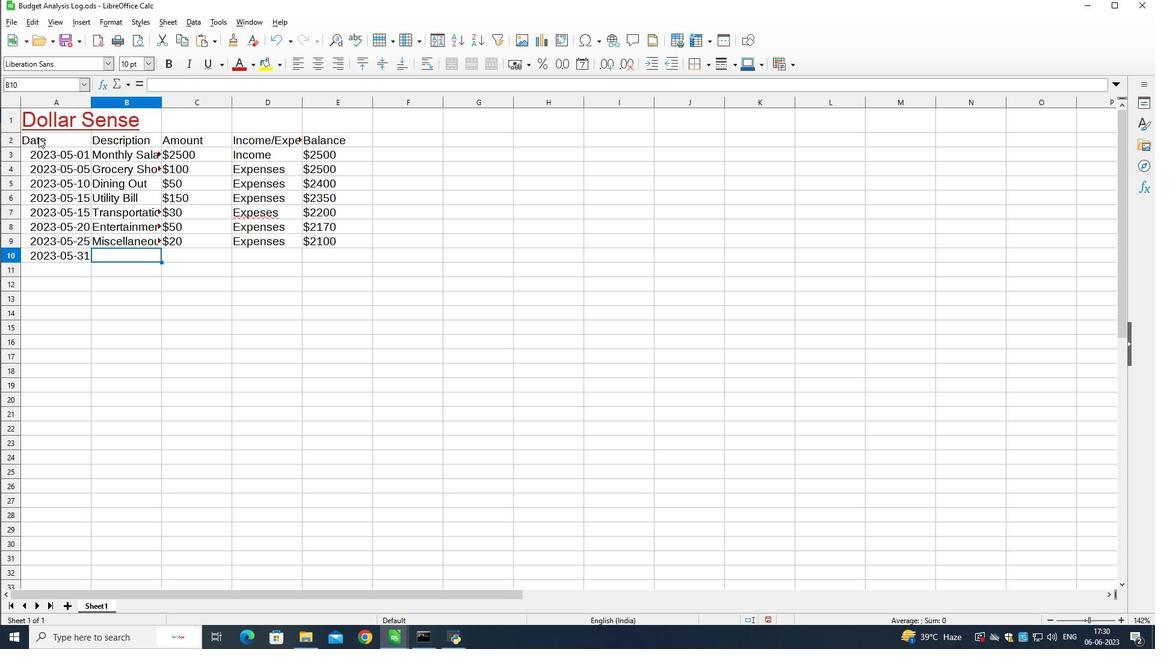 
Action: Mouse pressed left at (37, 136)
Screenshot: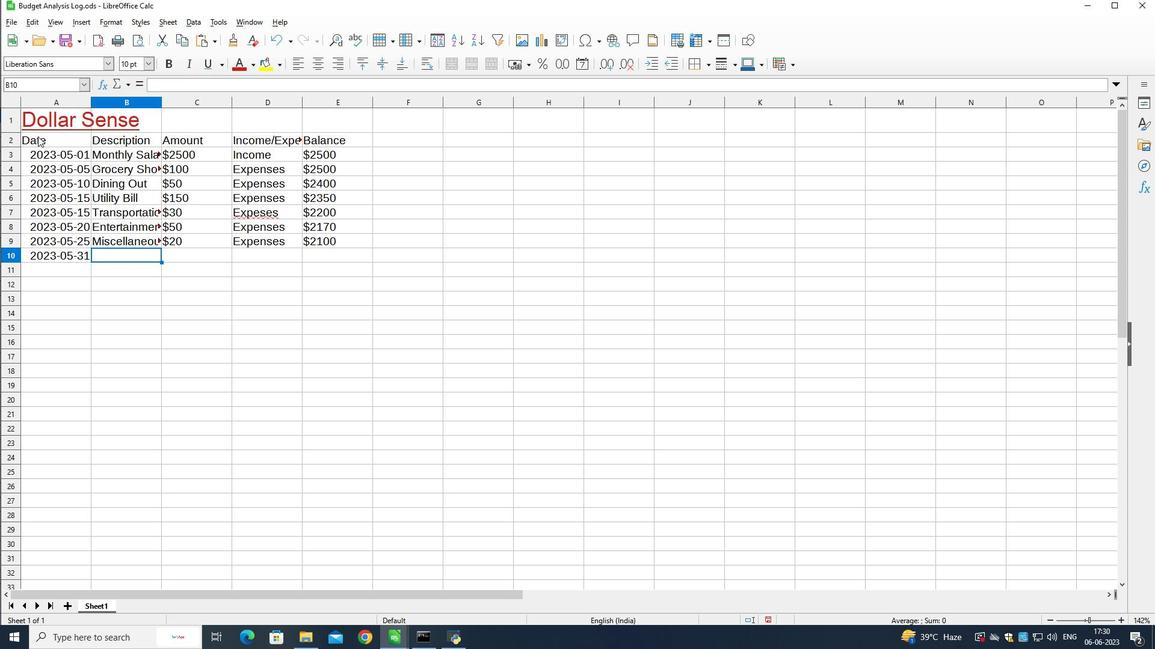 
Action: Mouse moved to (77, 61)
Screenshot: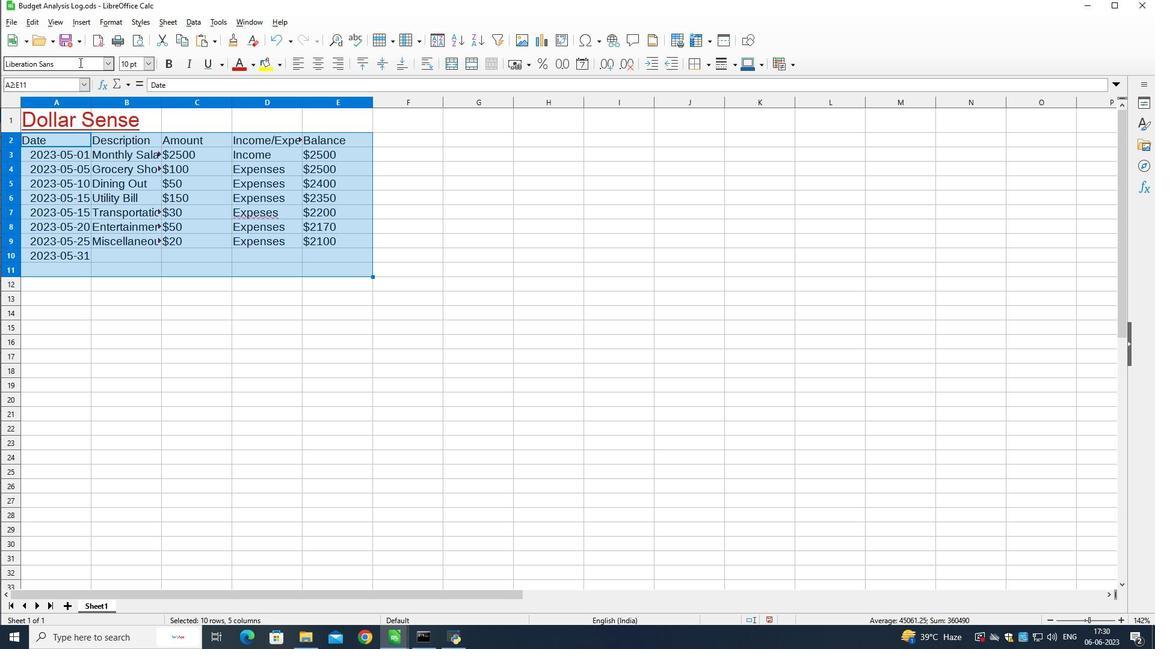 
Action: Mouse pressed left at (77, 61)
Screenshot: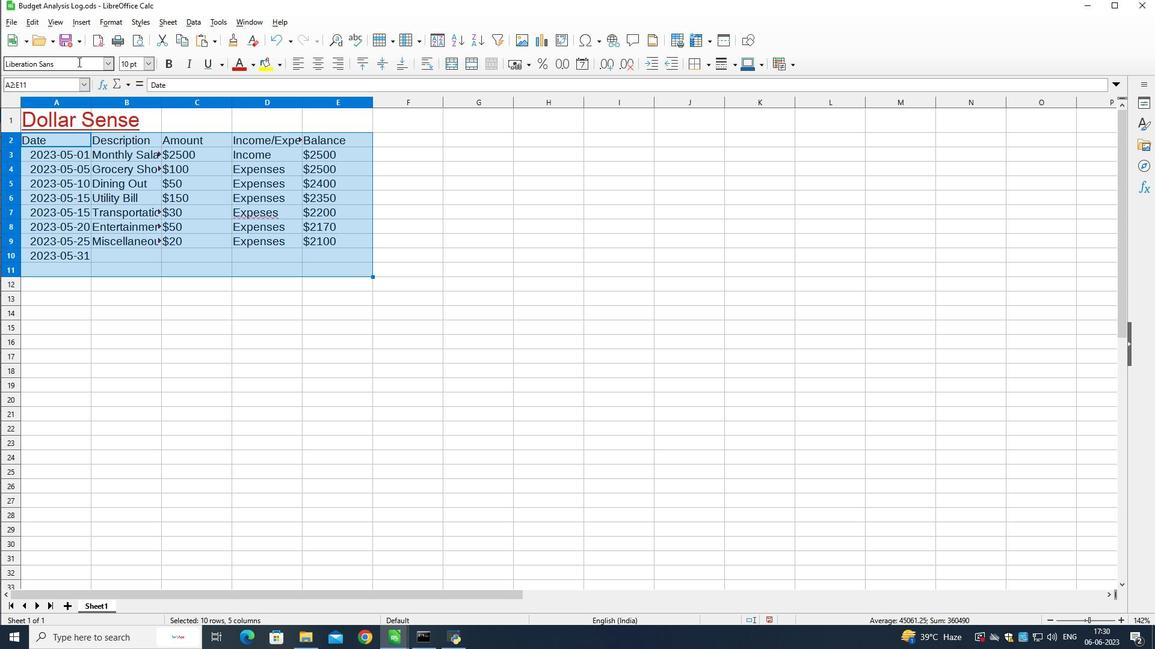 
Action: Mouse pressed left at (77, 61)
Screenshot: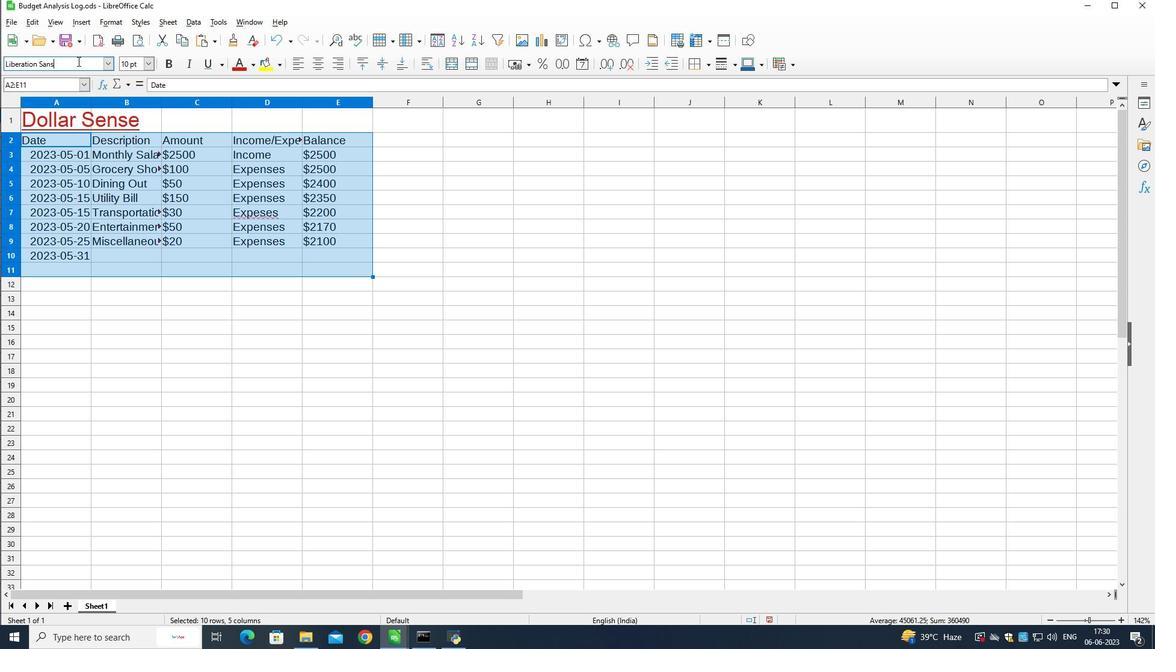 
Action: Mouse pressed left at (77, 61)
Screenshot: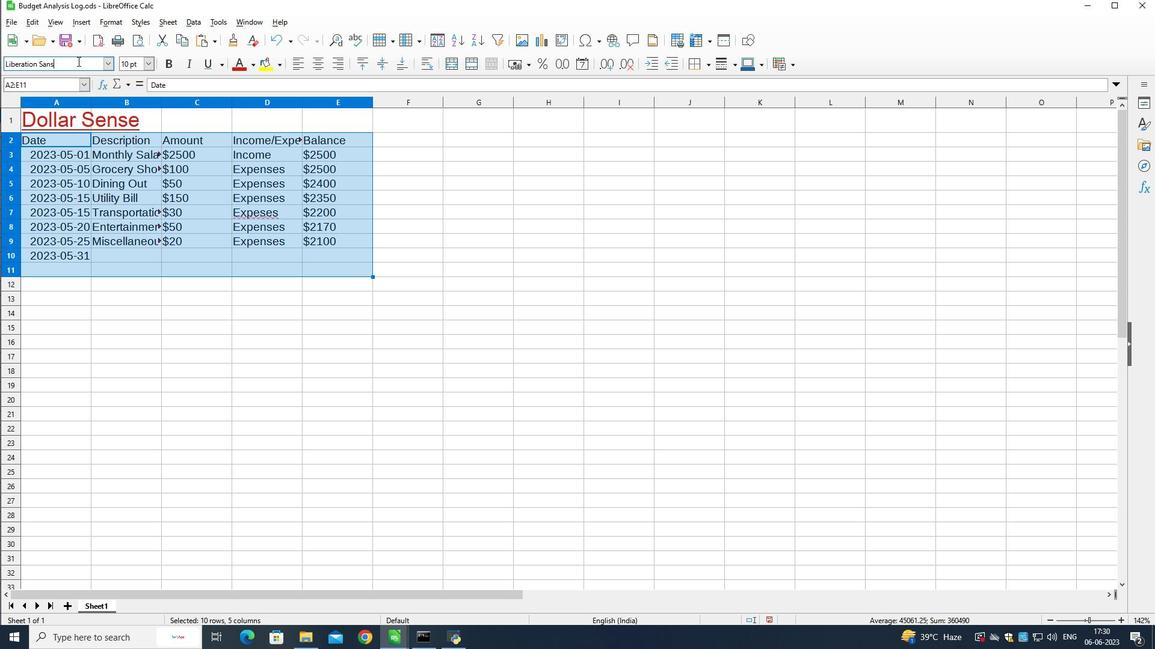 
Action: Key pressed <Key.shift>Batanga<Key.backspace><Key.enter>
Screenshot: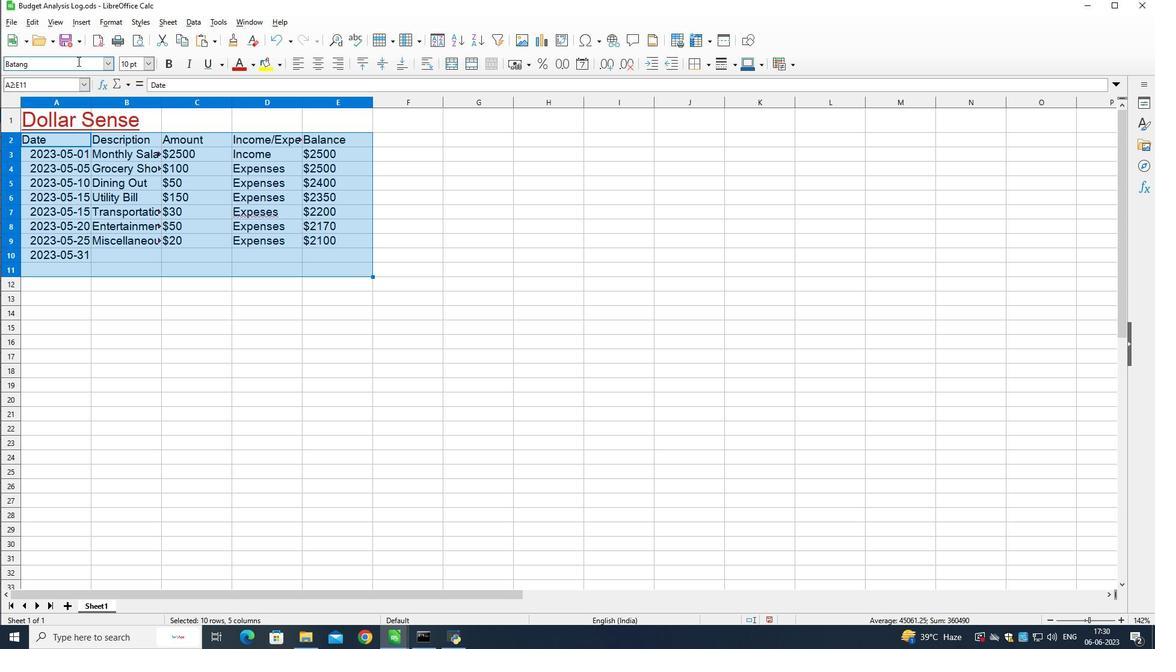 
Action: Mouse moved to (146, 62)
Screenshot: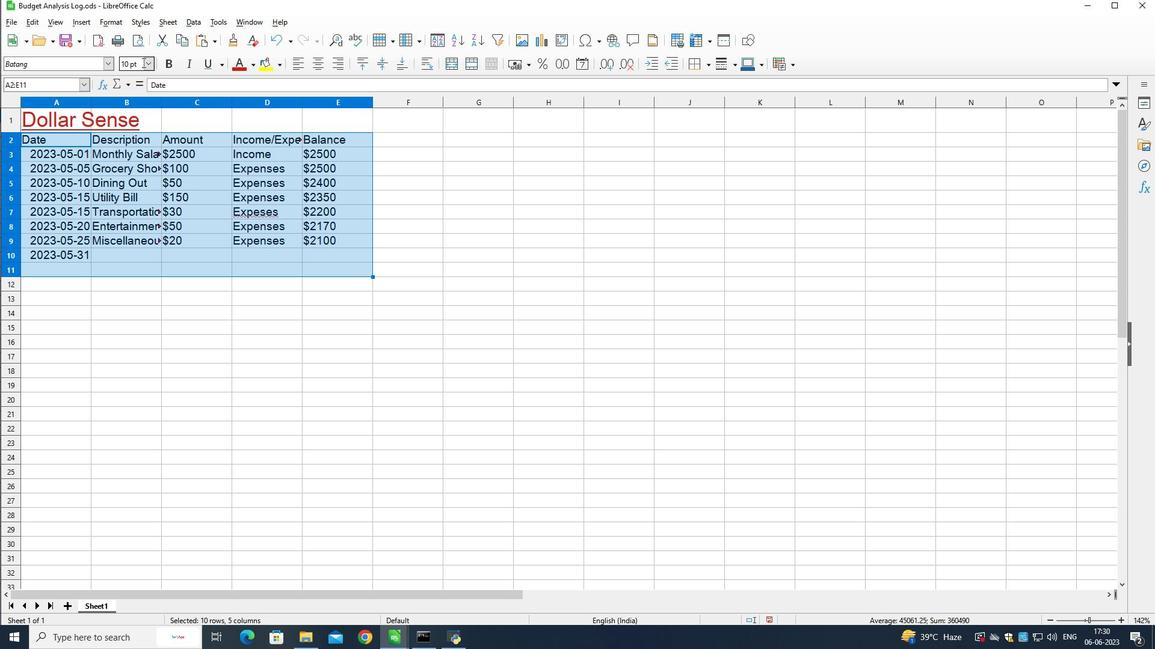 
Action: Mouse pressed left at (146, 62)
Screenshot: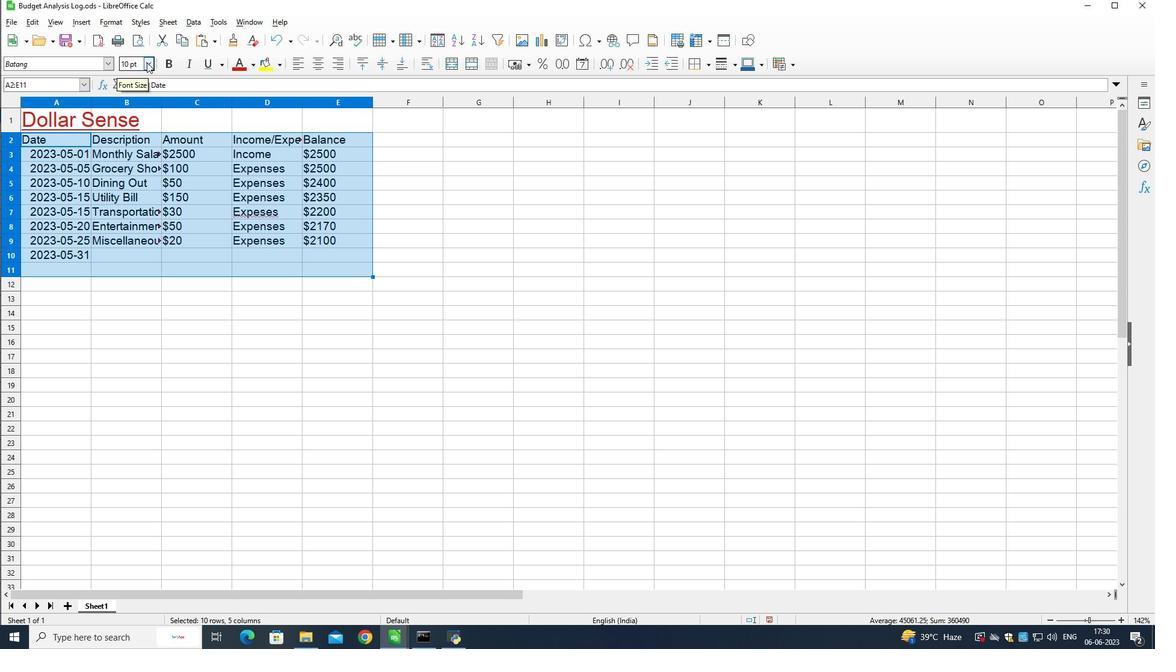 
Action: Mouse moved to (131, 164)
Screenshot: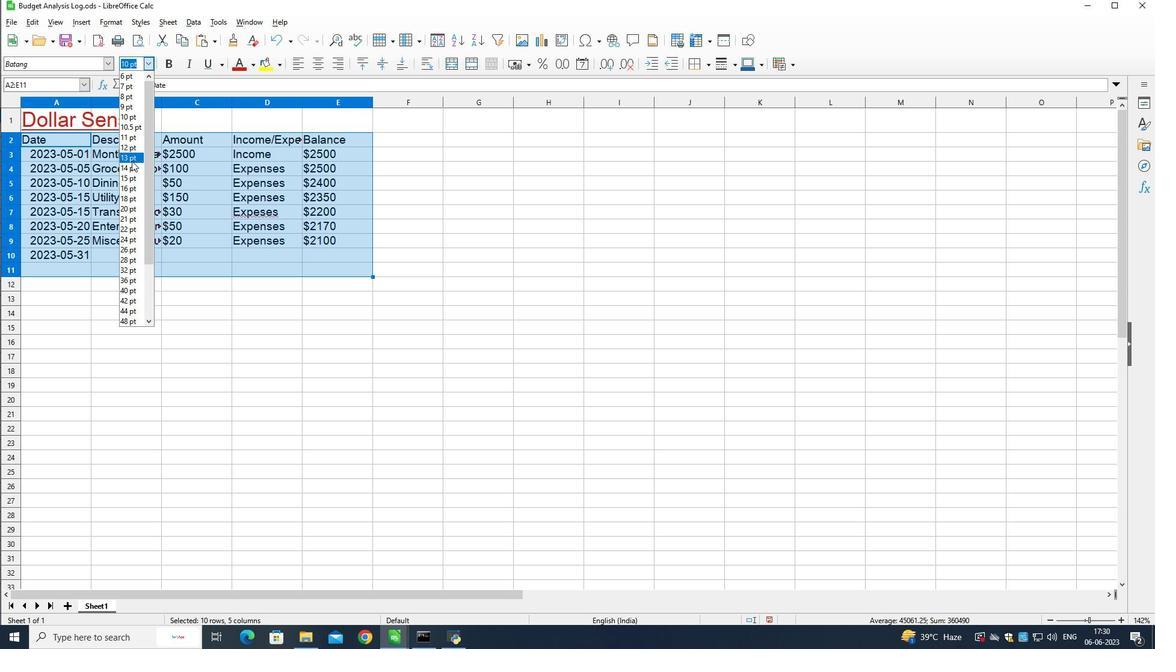 
Action: Mouse pressed left at (131, 164)
Screenshot: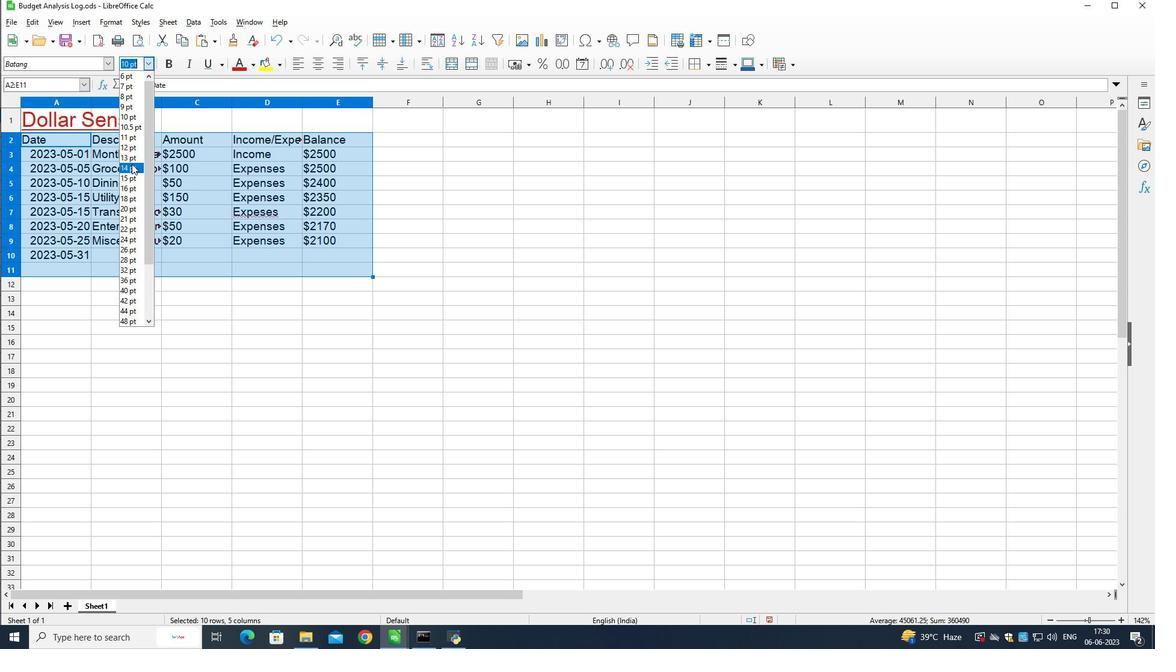 
Action: Mouse moved to (381, 178)
Screenshot: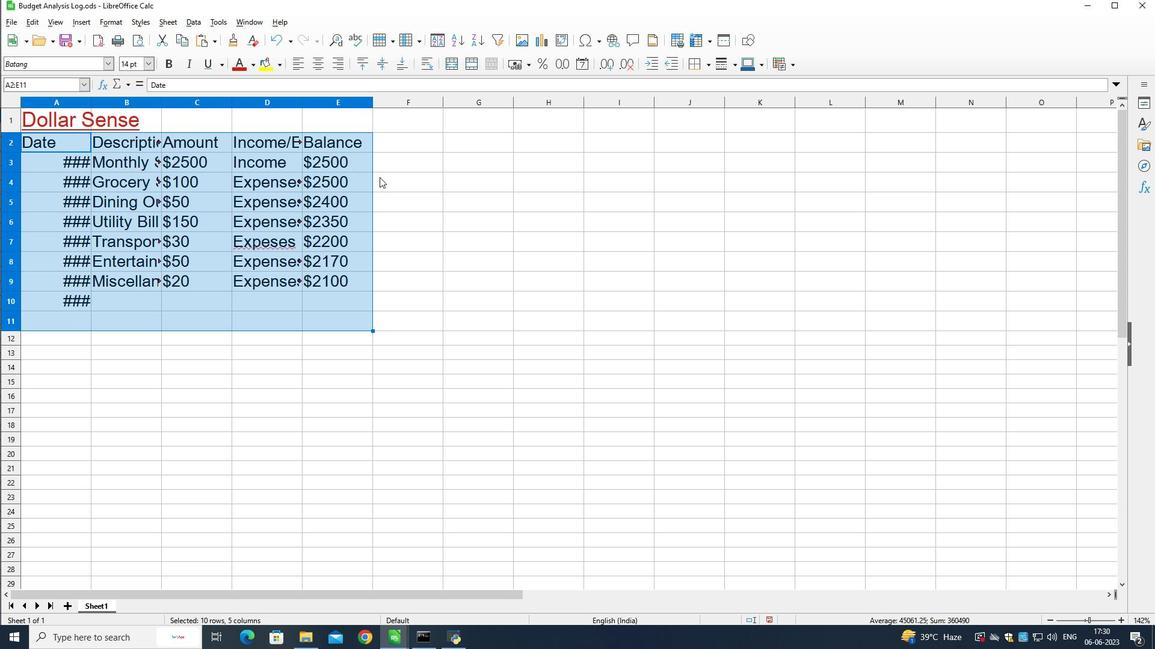
Action: Mouse pressed left at (381, 178)
Screenshot: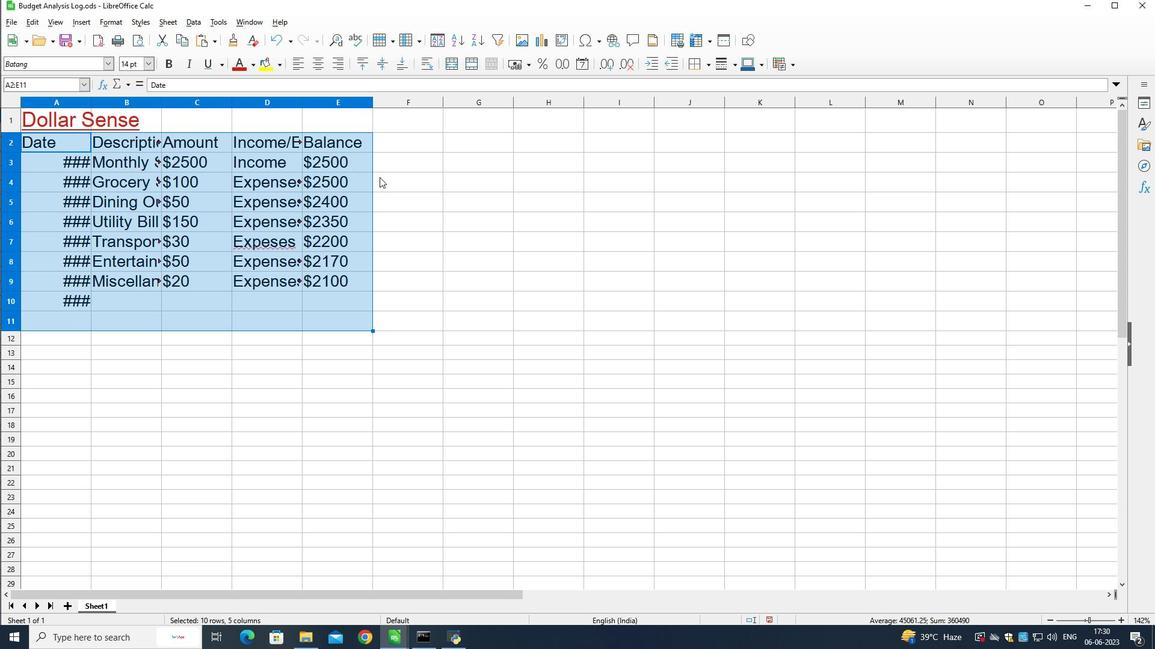 
Action: Mouse moved to (55, 95)
Screenshot: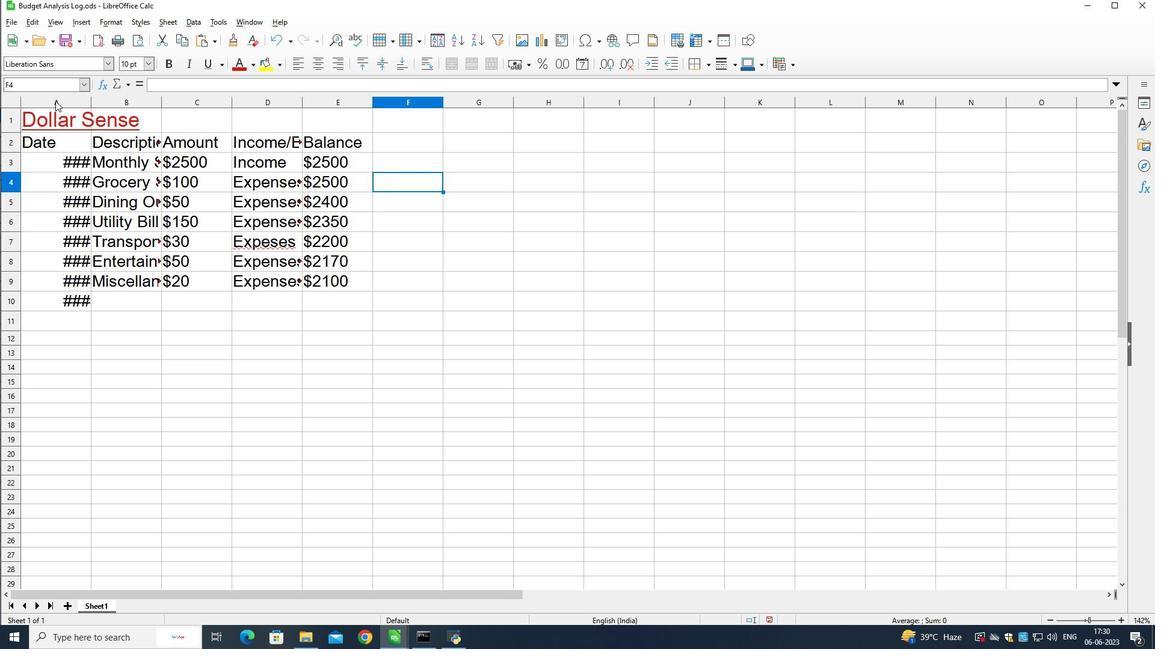 
Action: Mouse pressed left at (55, 95)
Screenshot: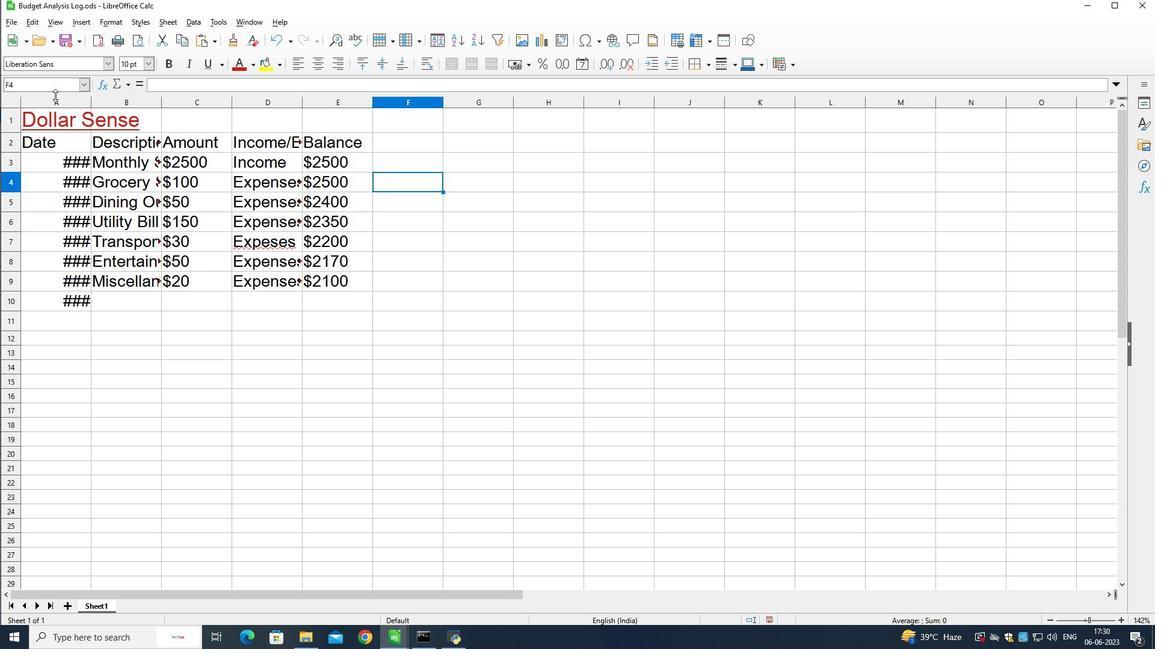 
Action: Mouse moved to (63, 102)
Screenshot: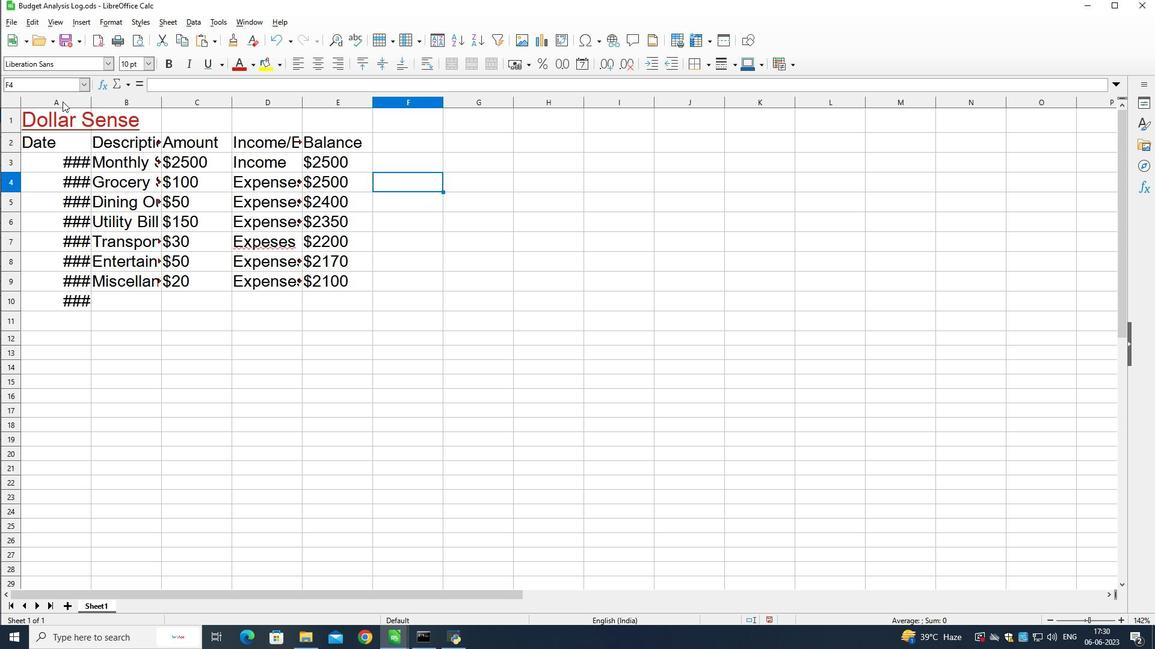 
Action: Mouse pressed left at (63, 102)
Screenshot: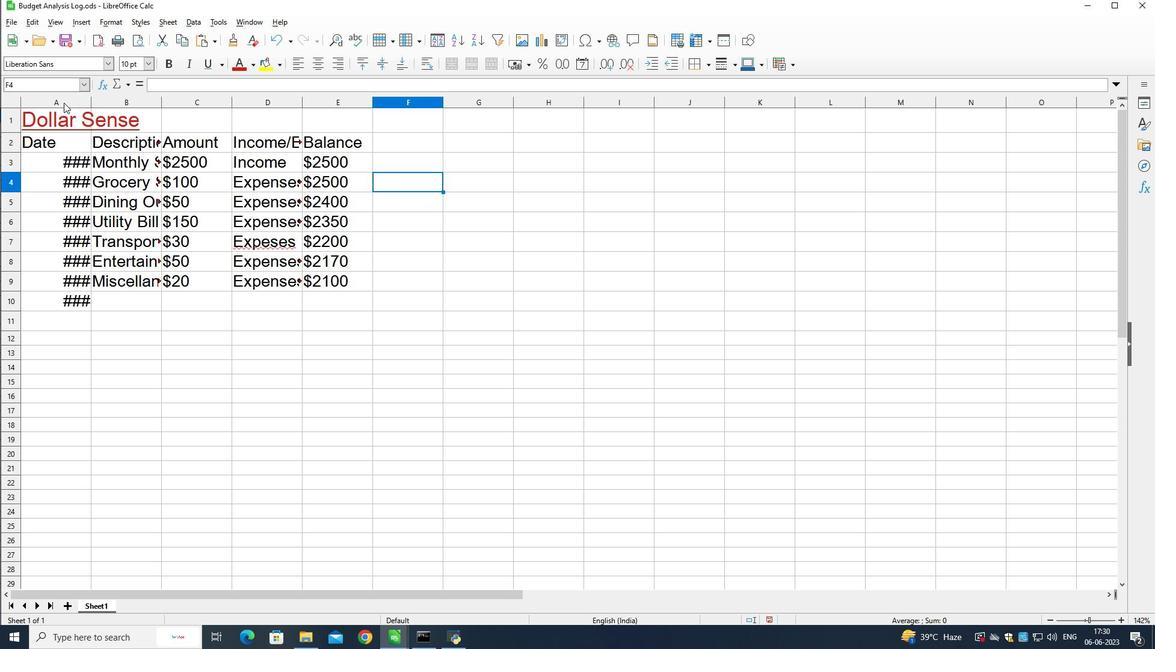 
Action: Mouse moved to (90, 104)
Screenshot: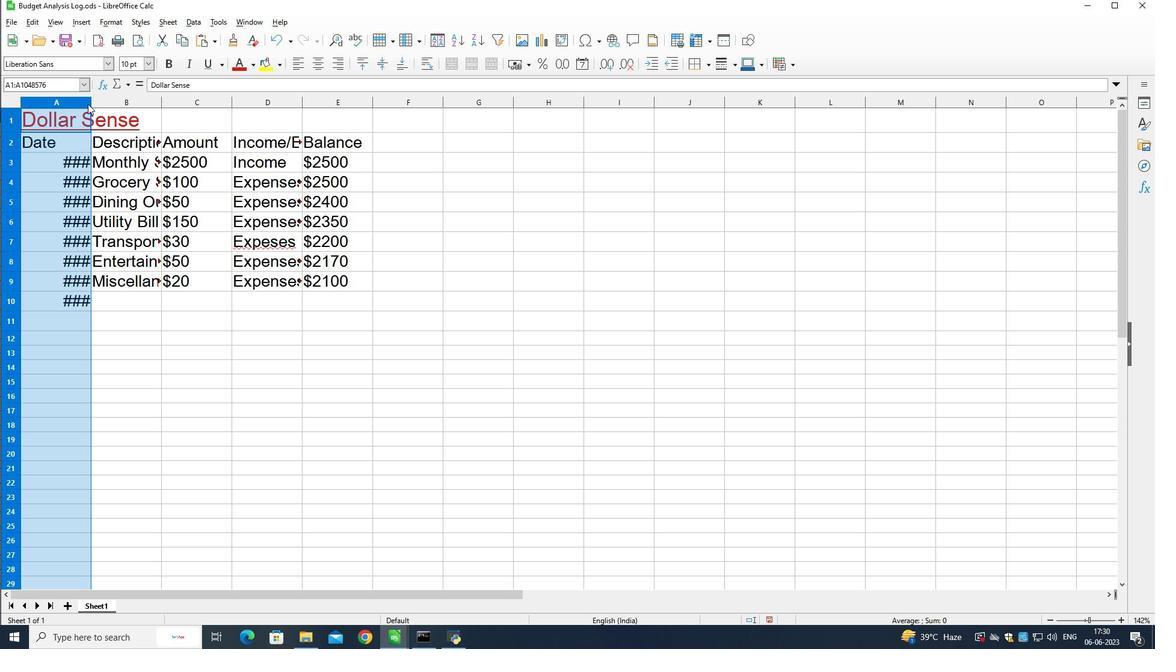 
Action: Mouse pressed left at (90, 104)
Screenshot: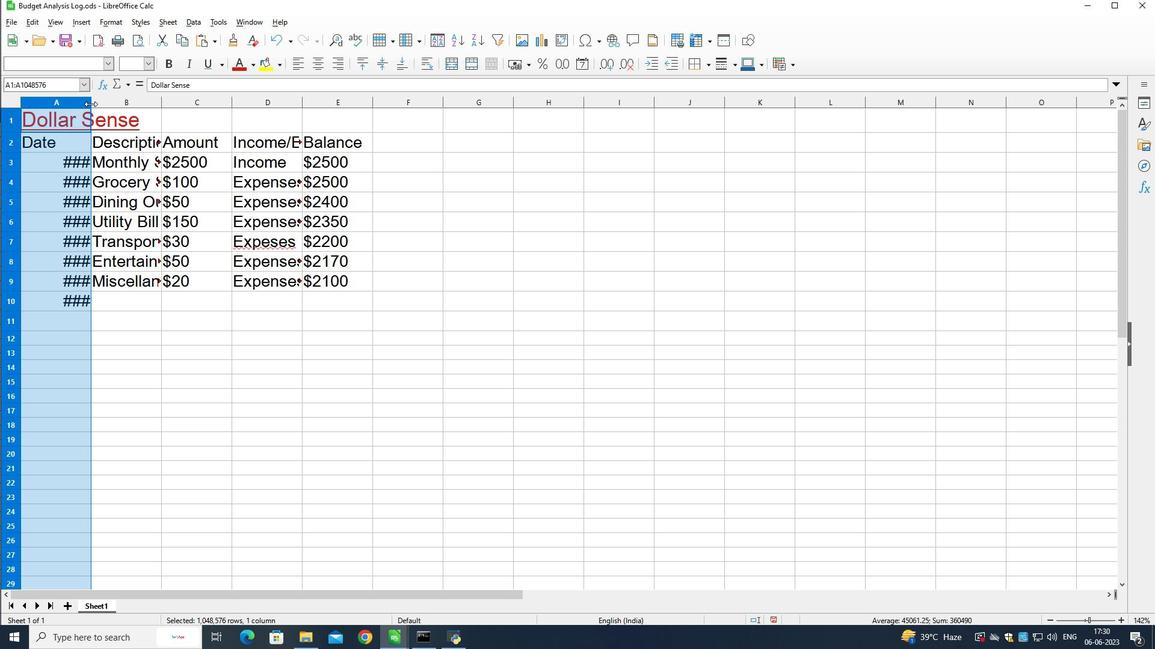 
Action: Mouse moved to (443, 226)
Screenshot: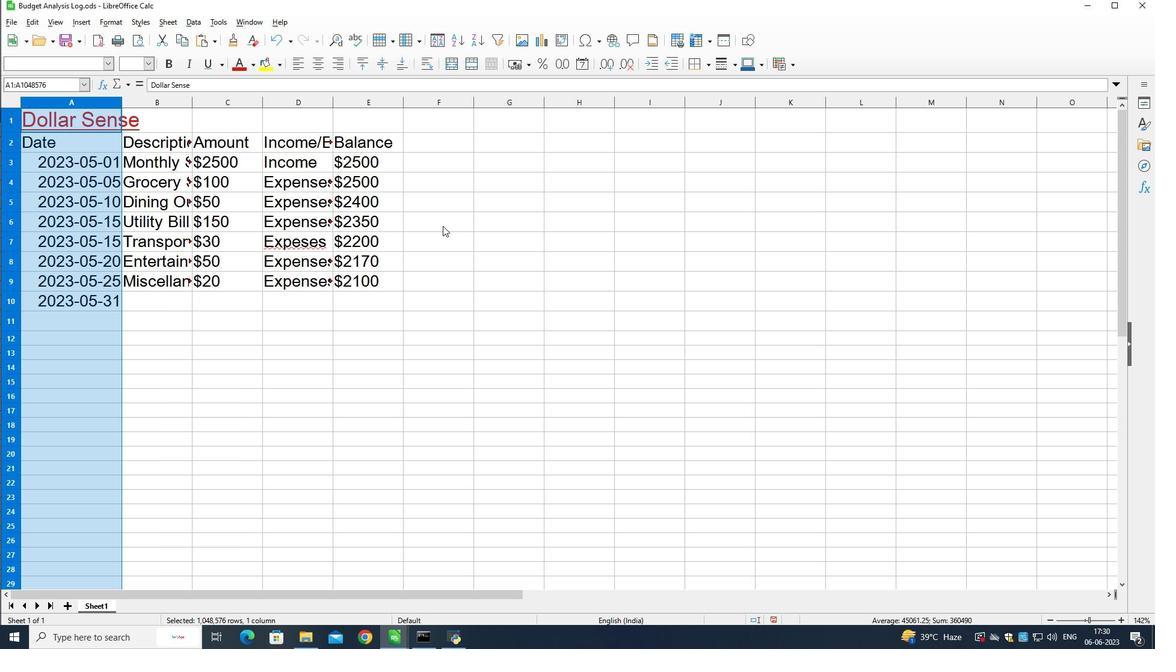 
Action: Mouse pressed left at (443, 226)
Screenshot: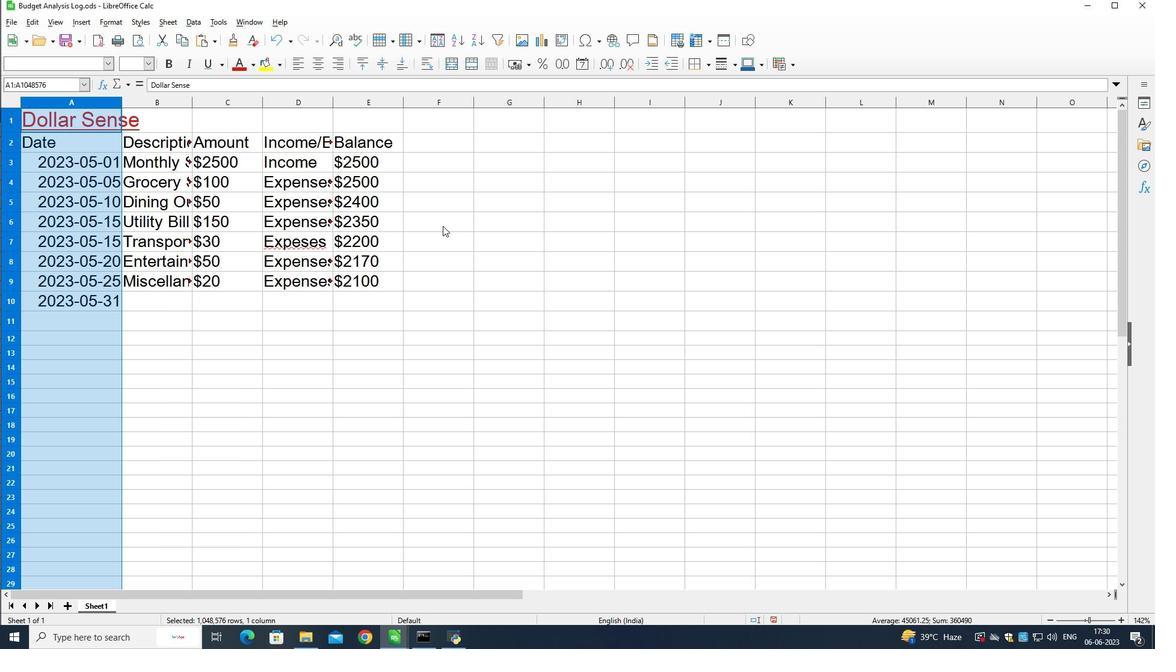 
Action: Mouse moved to (107, 298)
Screenshot: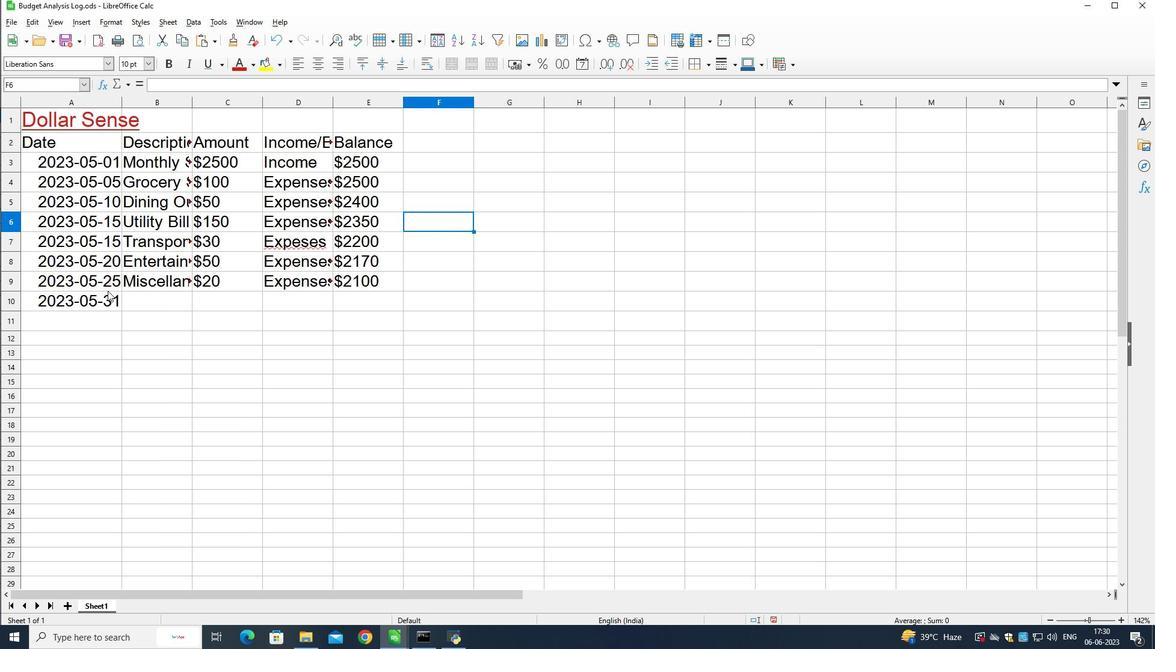 
Action: Mouse pressed left at (107, 298)
Screenshot: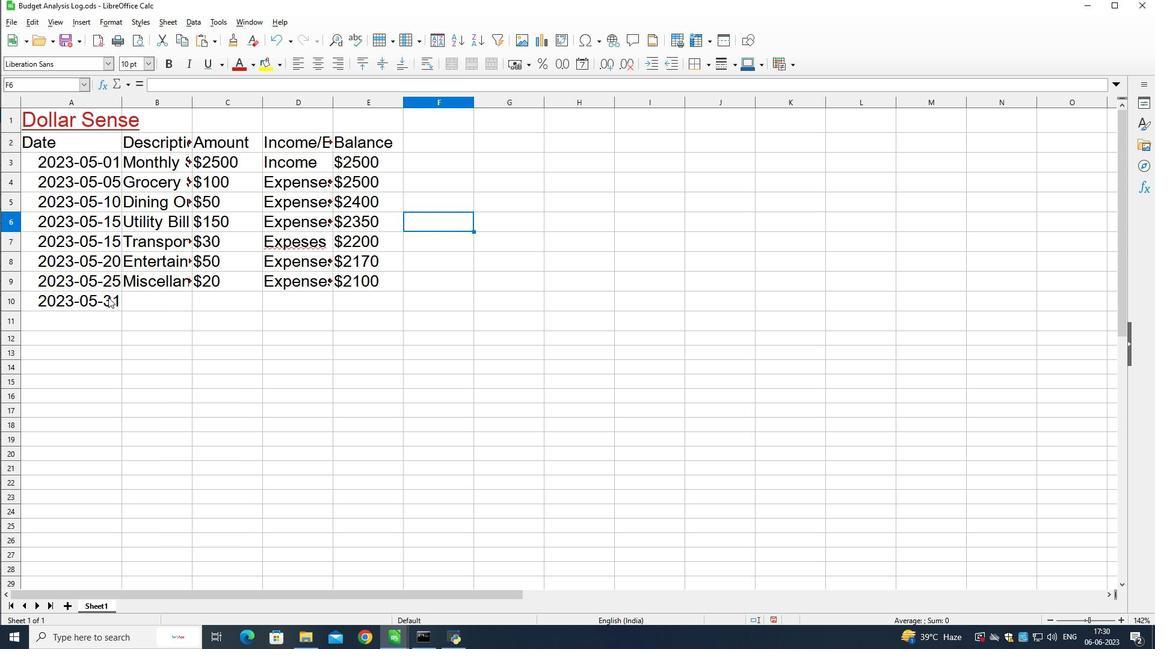
Action: Mouse moved to (107, 298)
Screenshot: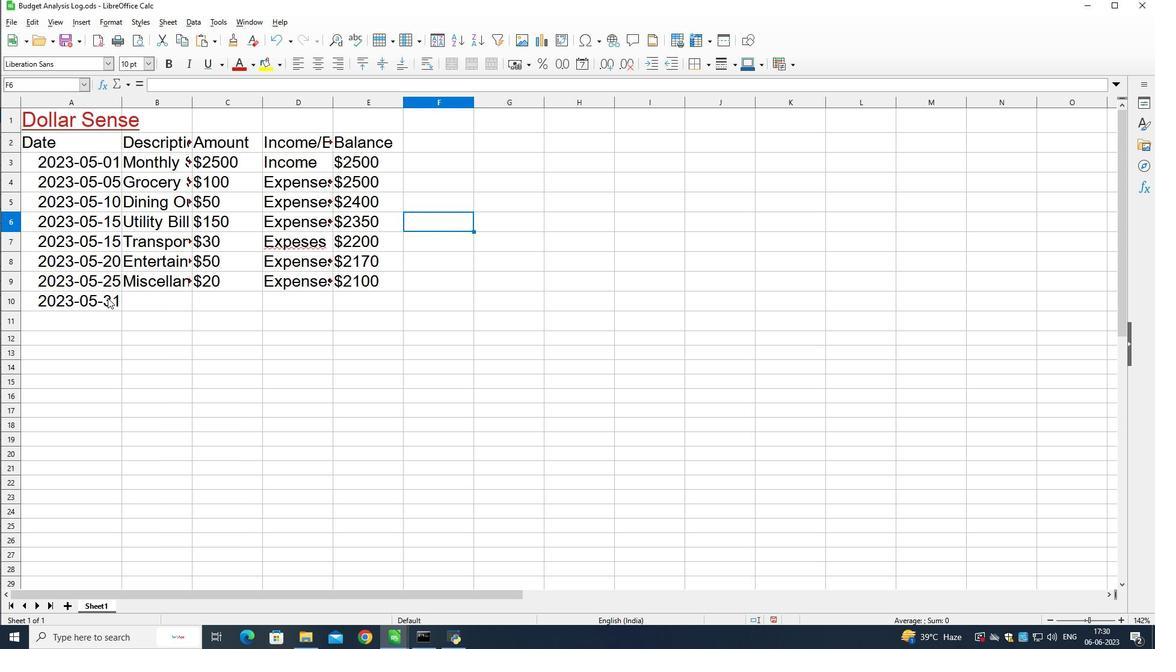 
Action: Mouse pressed left at (107, 298)
Screenshot: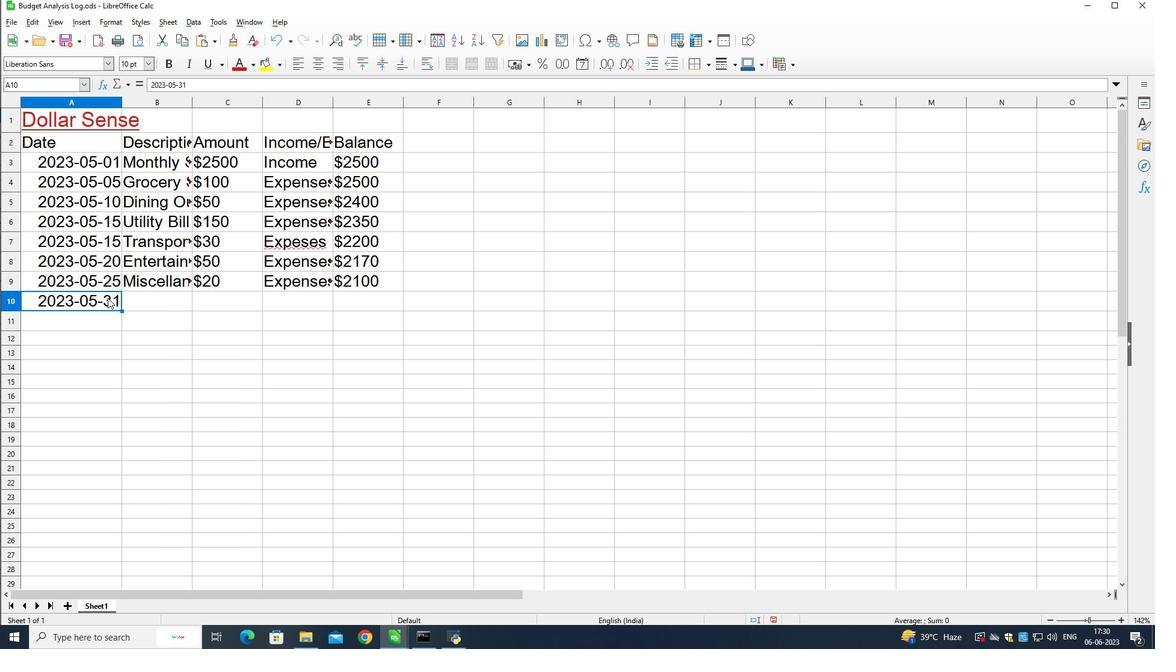 
Action: Mouse pressed left at (107, 298)
Screenshot: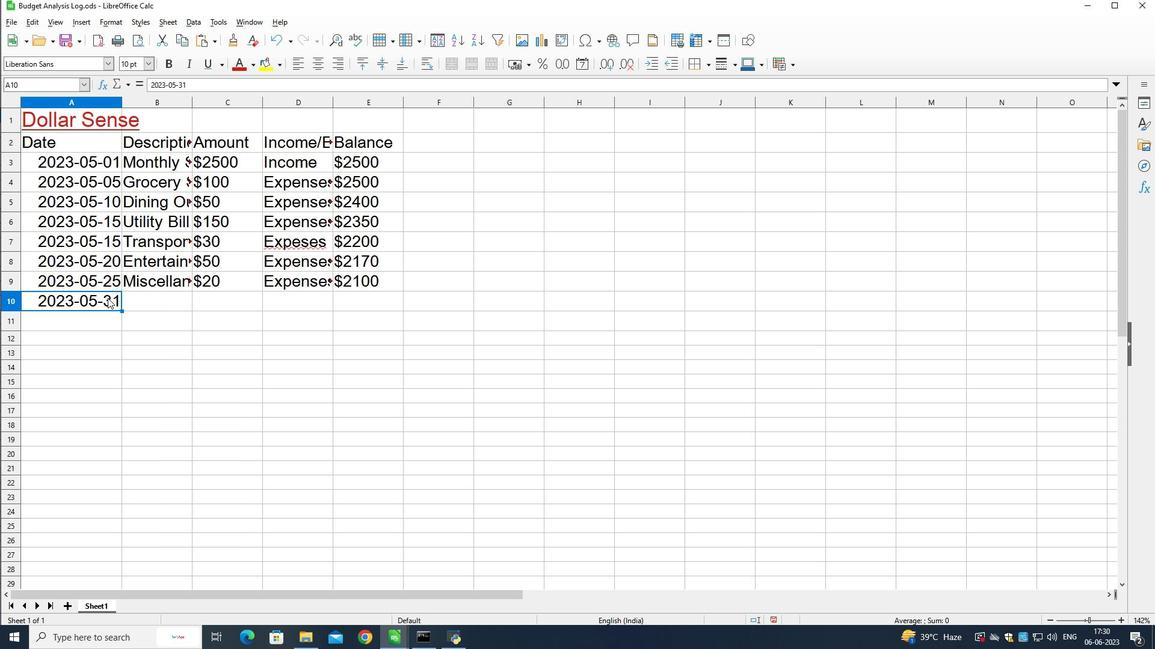 
Action: Key pressed <Key.delete>
Screenshot: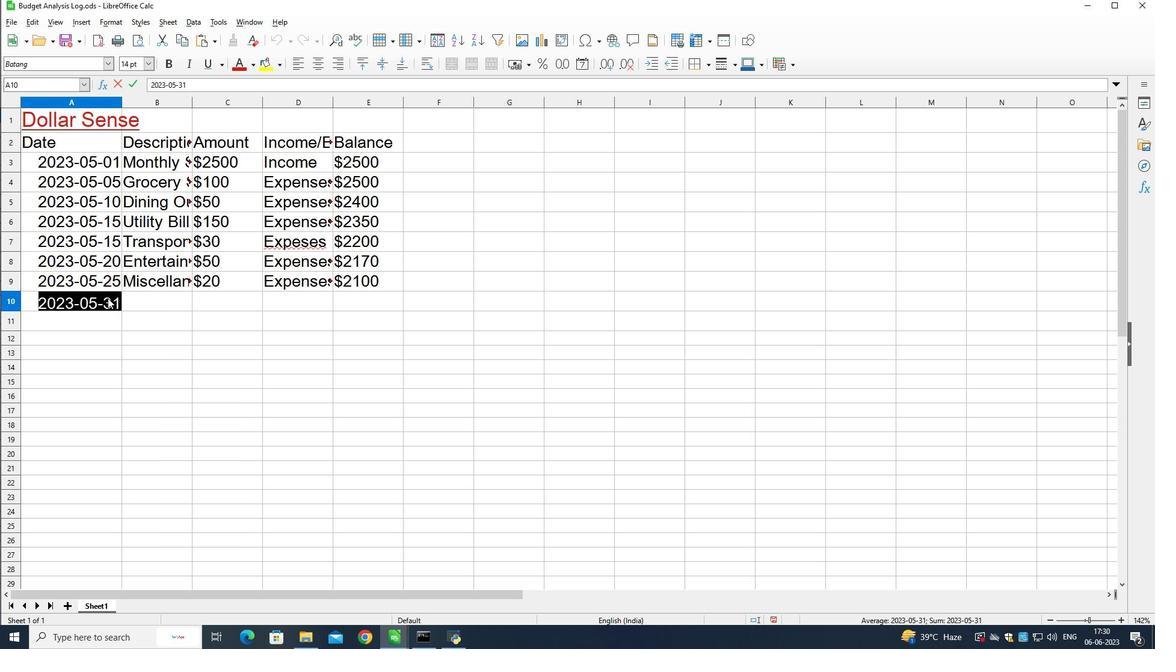 
Action: Mouse moved to (149, 339)
Screenshot: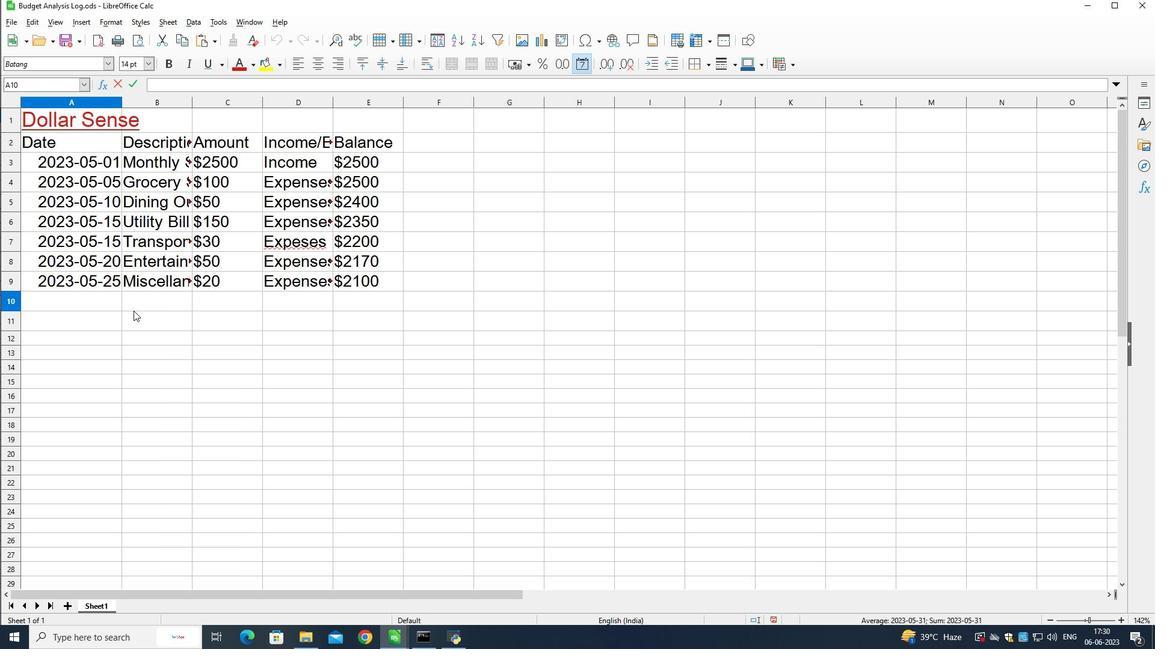 
Action: Mouse pressed left at (149, 339)
Screenshot: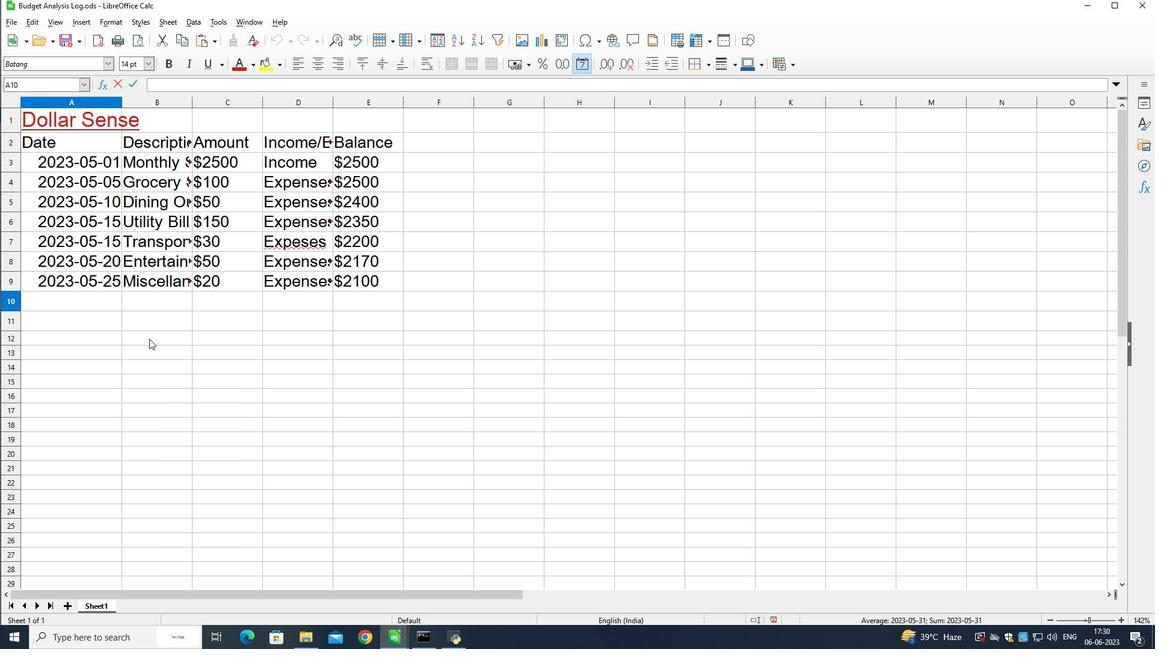 
Action: Mouse moved to (71, 113)
Screenshot: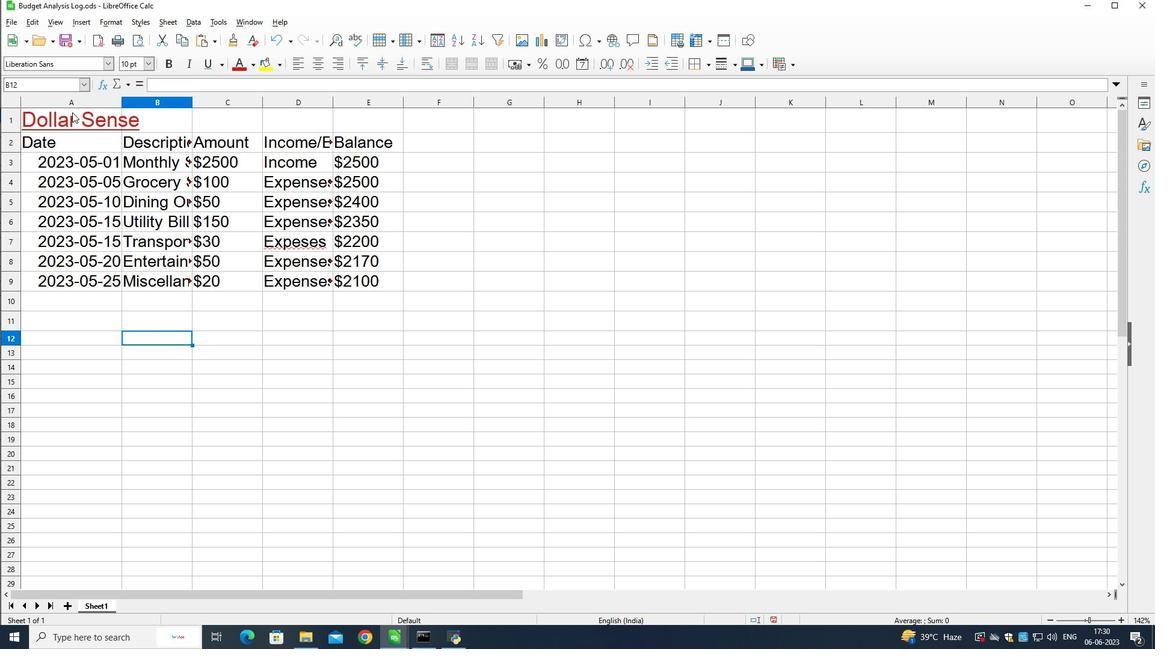 
Action: Mouse pressed left at (71, 113)
Screenshot: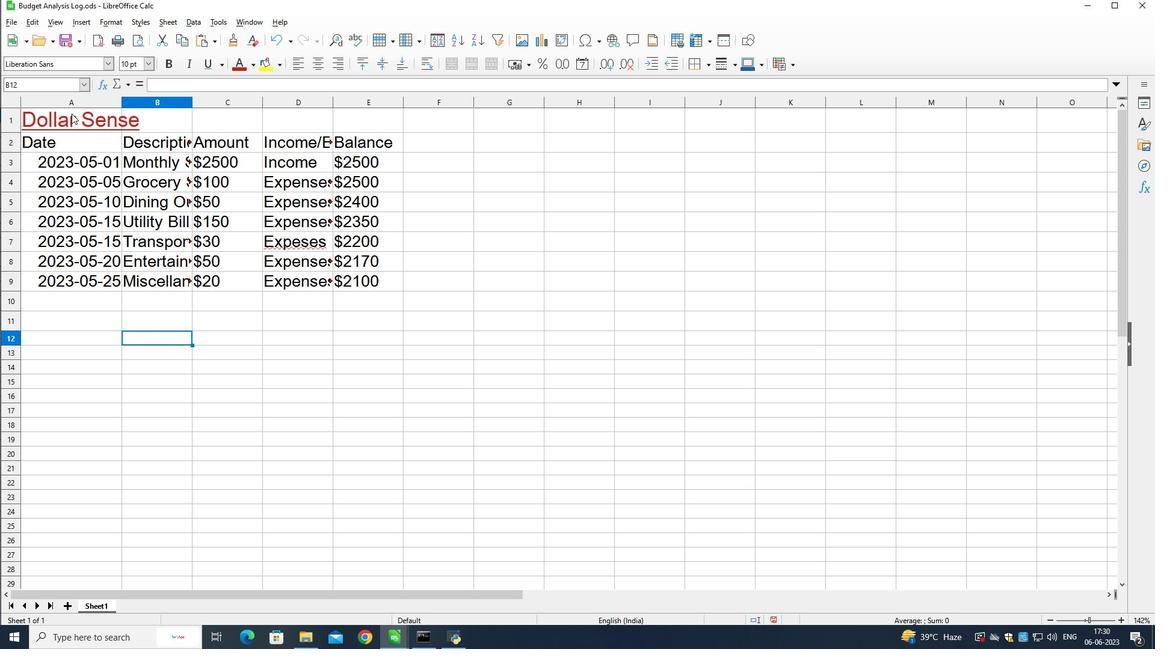 
Action: Mouse moved to (294, 61)
Screenshot: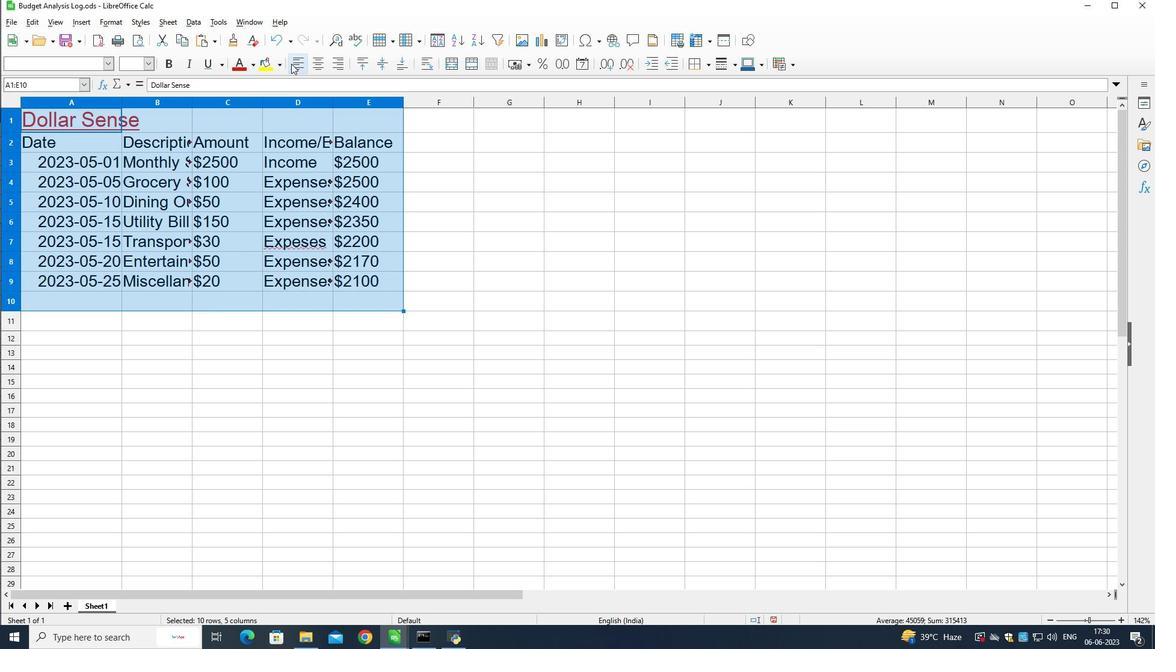 
Action: Mouse pressed left at (294, 61)
Screenshot: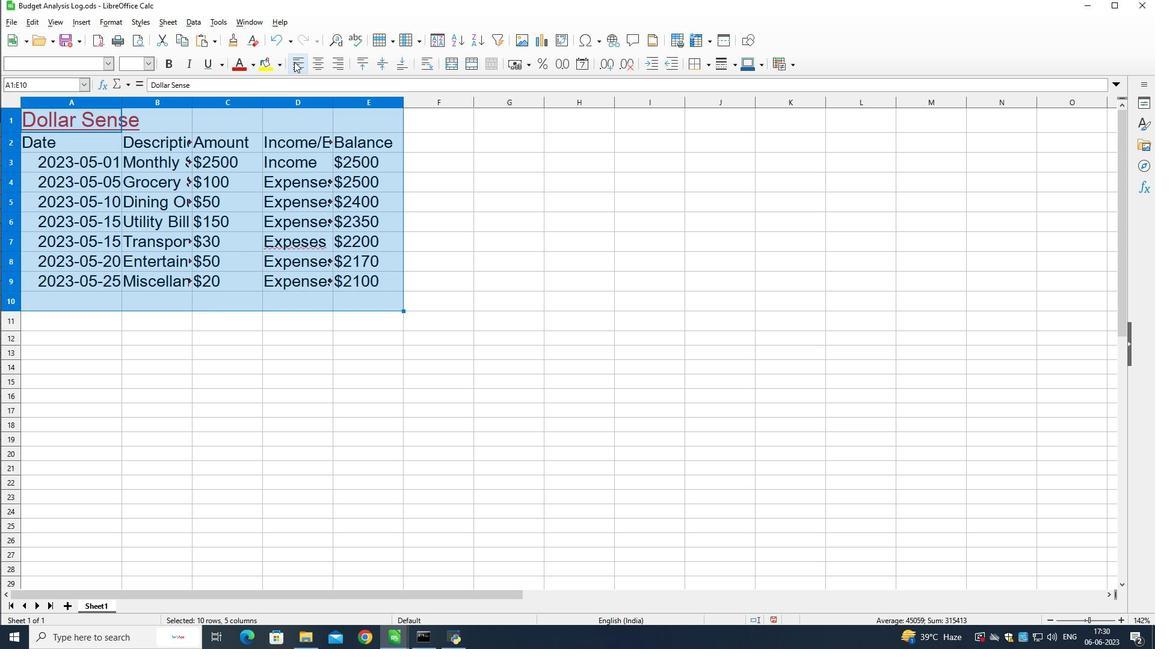 
Action: Mouse moved to (456, 223)
Screenshot: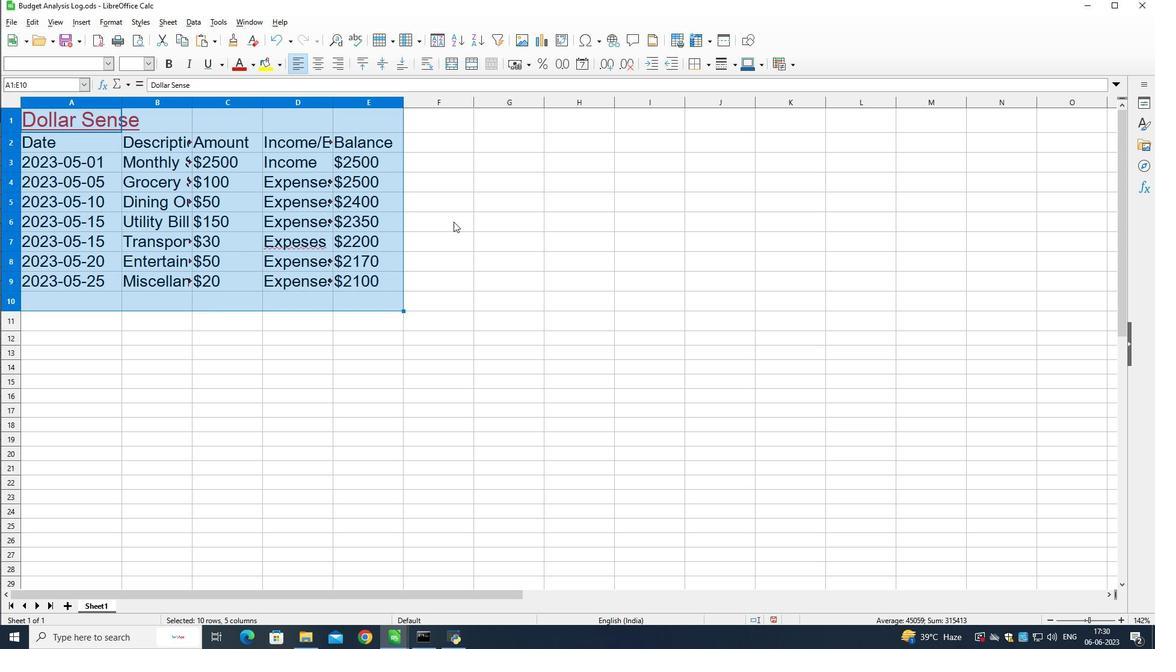 
Action: Mouse pressed left at (456, 223)
Screenshot: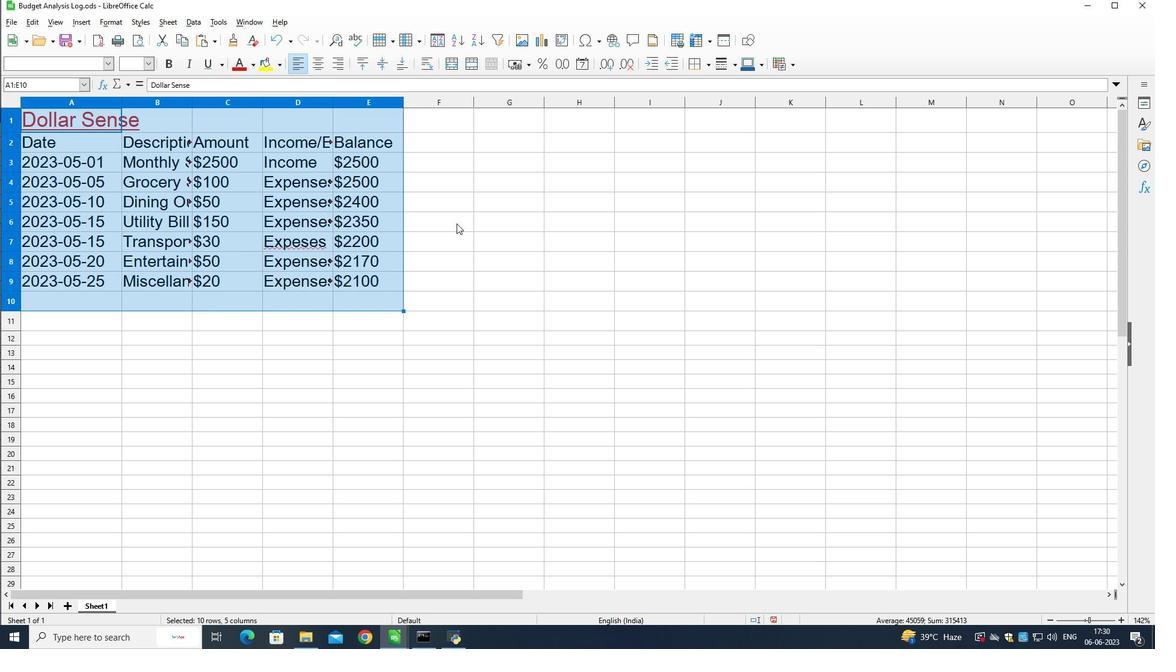 
Action: Mouse moved to (308, 101)
Screenshot: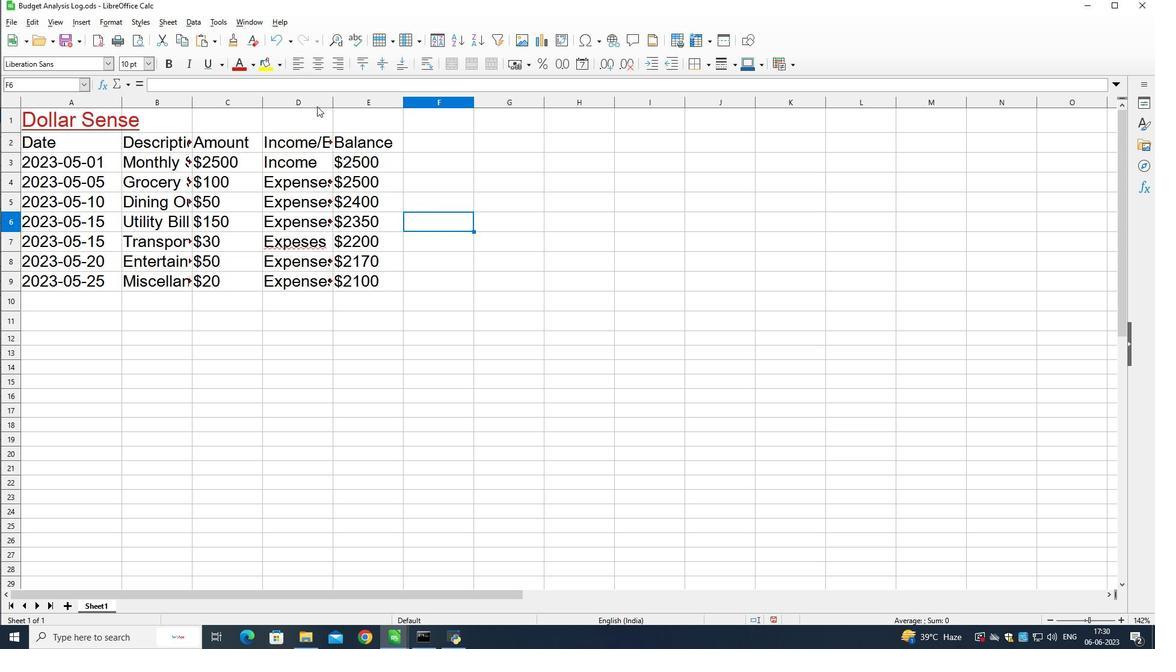
Action: Mouse pressed left at (308, 101)
Screenshot: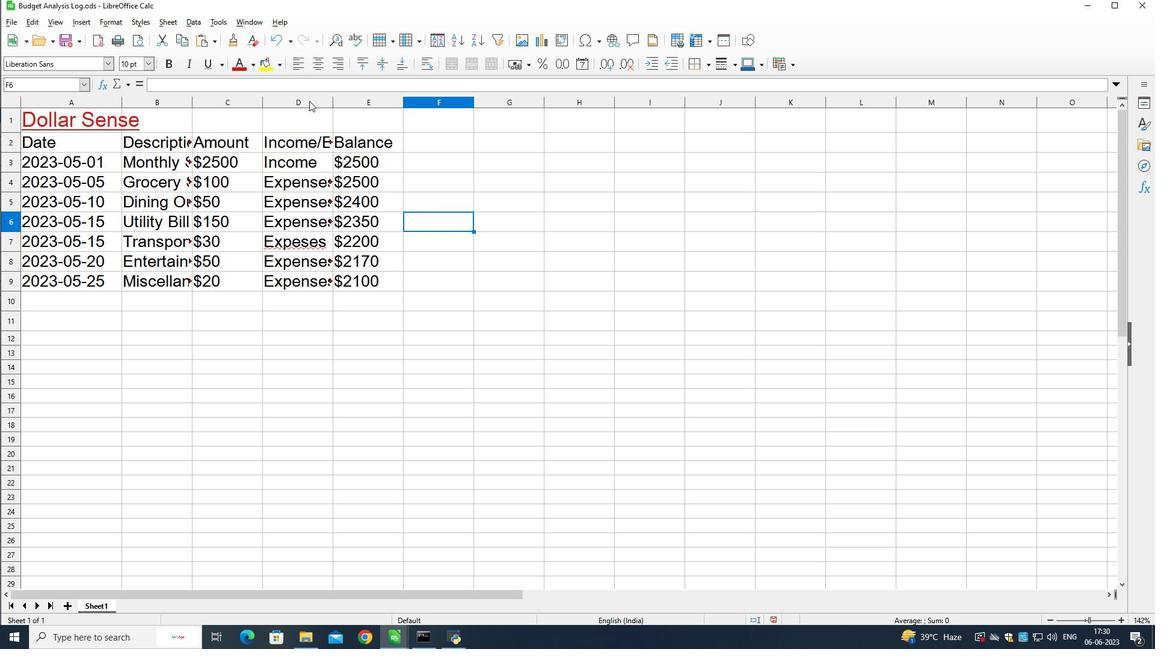 
Action: Mouse moved to (332, 102)
Screenshot: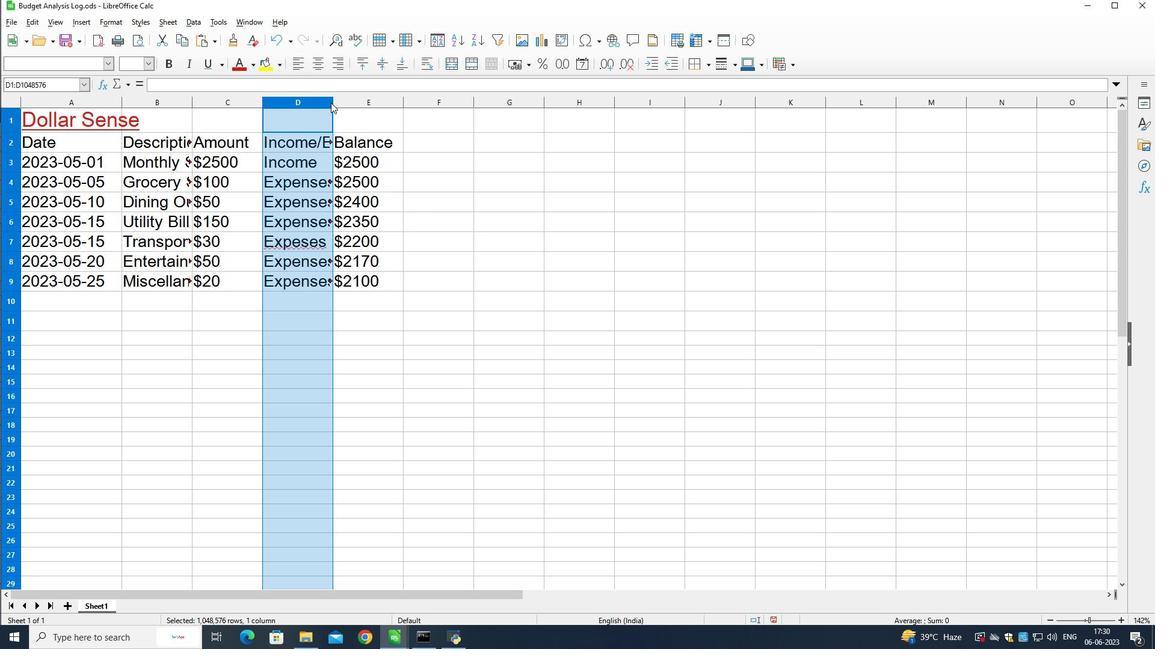 
Action: Mouse pressed left at (332, 102)
Screenshot: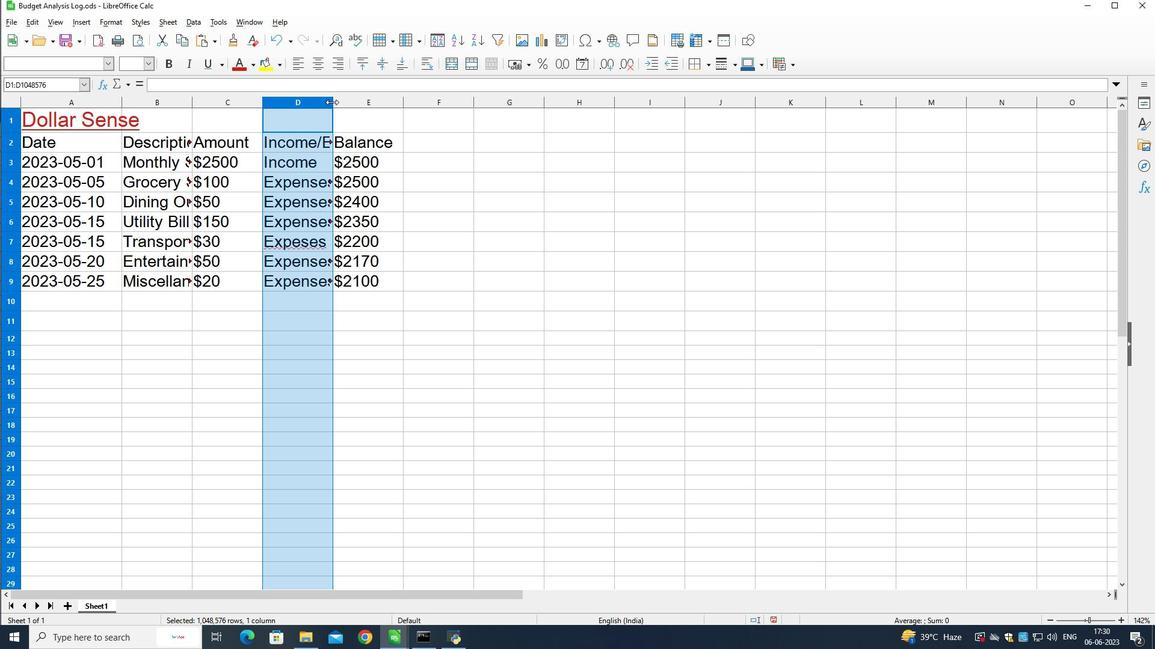
Action: Mouse moved to (158, 101)
Screenshot: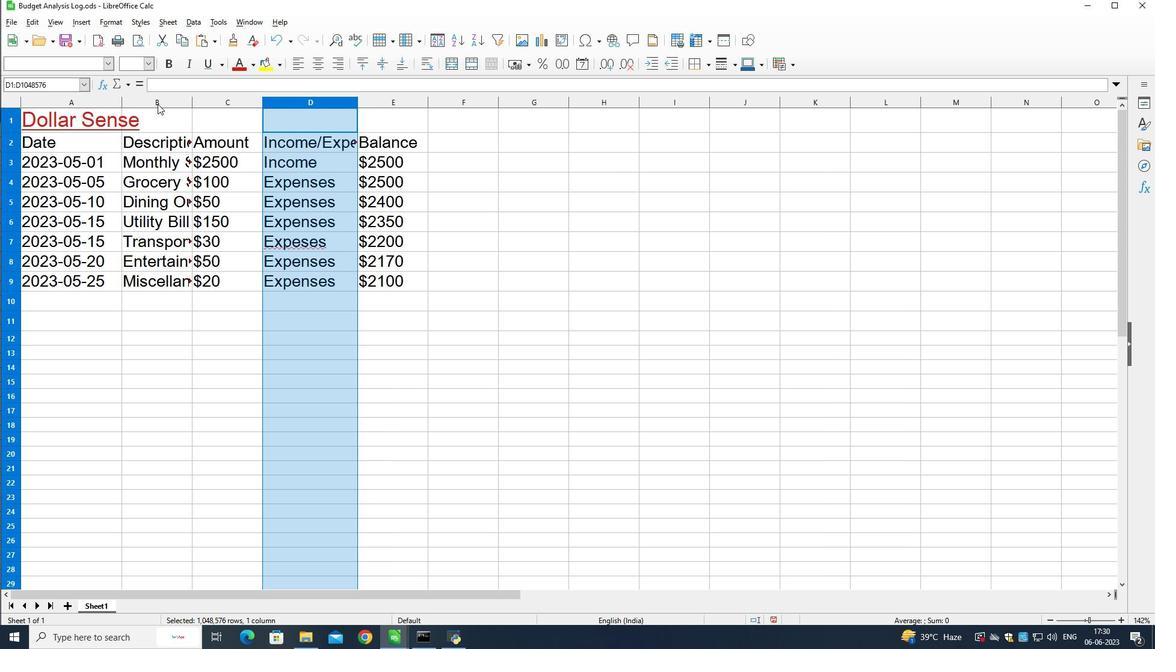 
Action: Mouse pressed left at (158, 101)
Screenshot: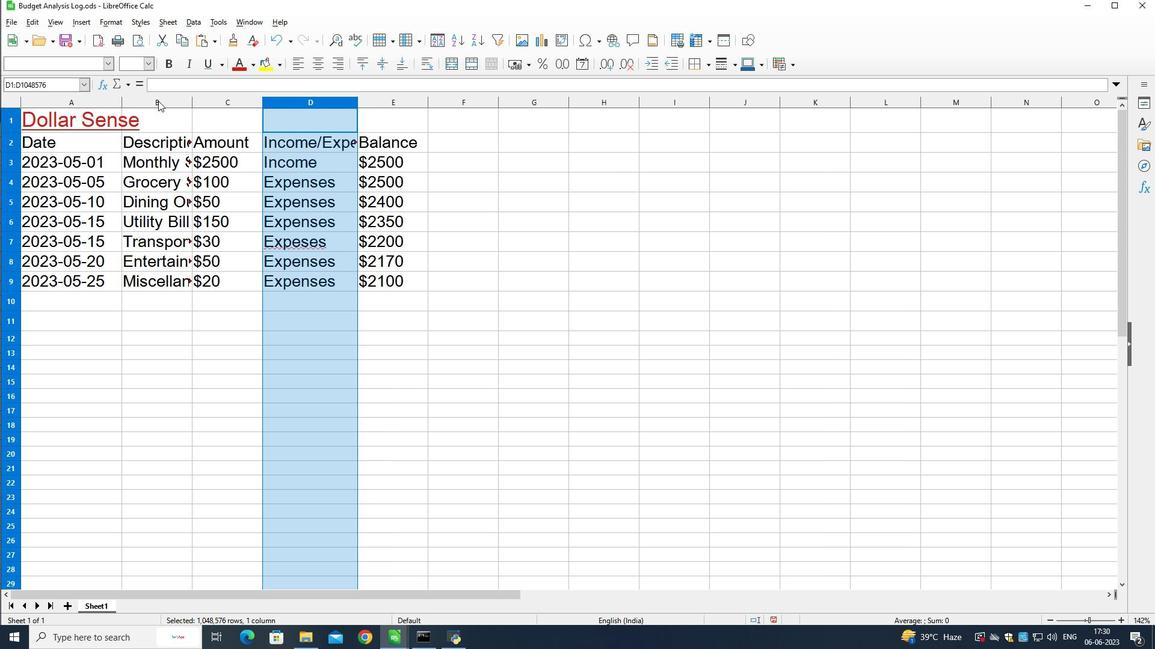 
Action: Mouse moved to (382, 185)
Screenshot: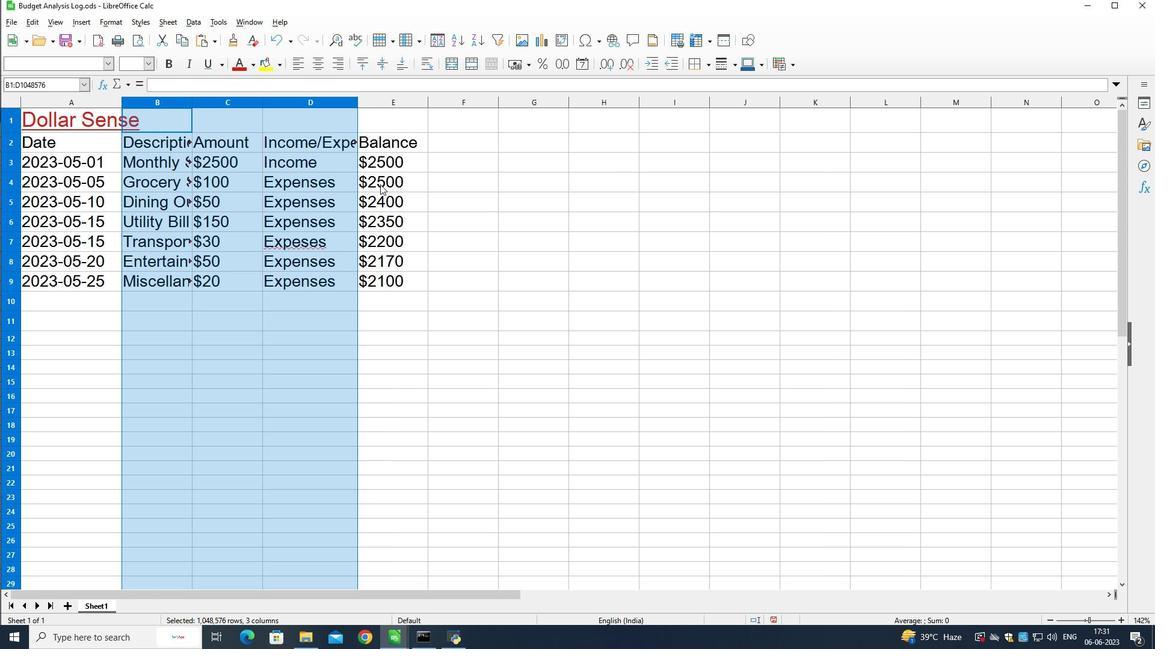 
Action: Mouse pressed left at (382, 185)
Screenshot: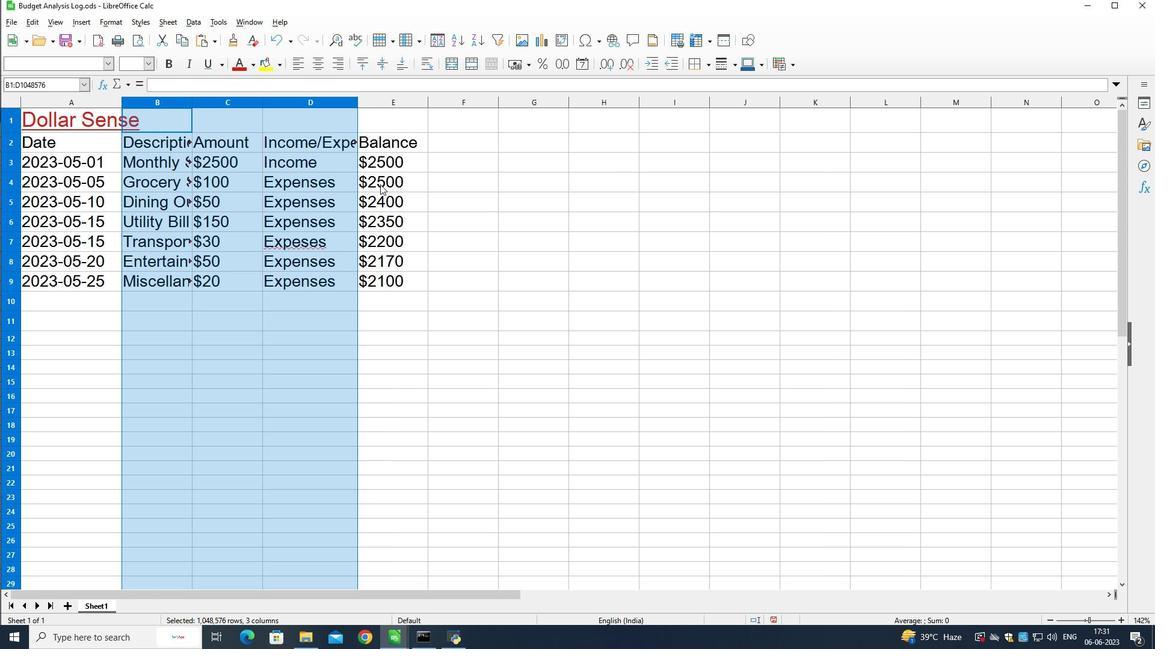 
Action: Mouse moved to (382, 186)
Screenshot: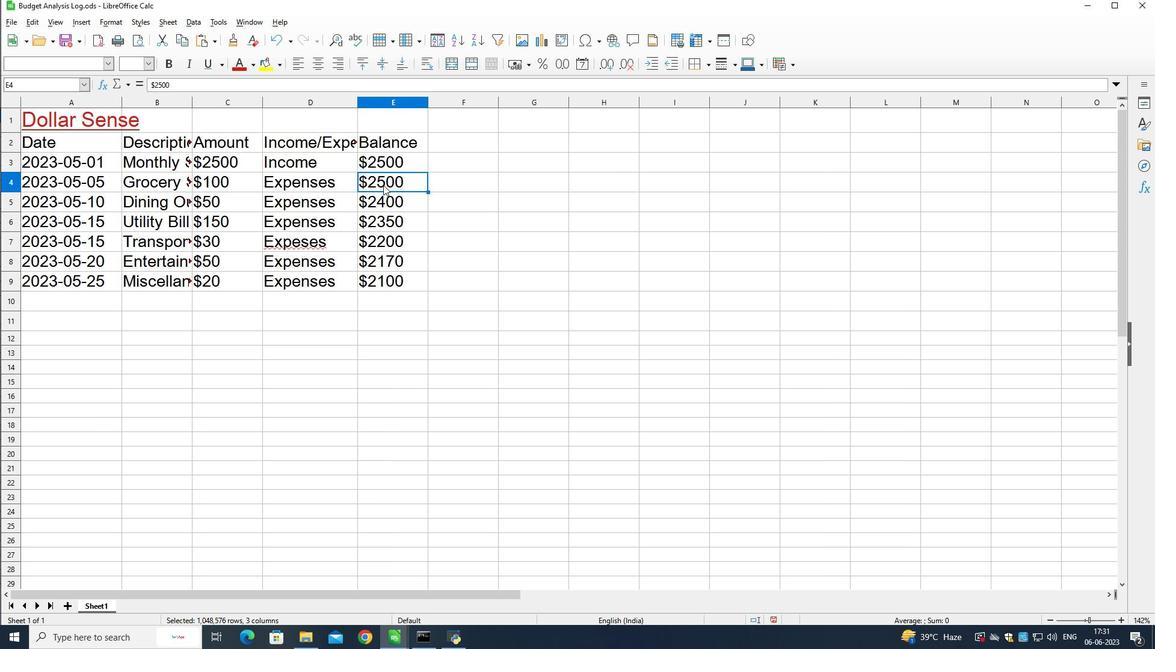 
